 Task: Add a signature Kelvin Lee containing With heartfelt thanks and warm wishes, Kelvin Lee to email address softage.9@softage.net and add a label Chemicals
Action: Mouse moved to (1081, 260)
Screenshot: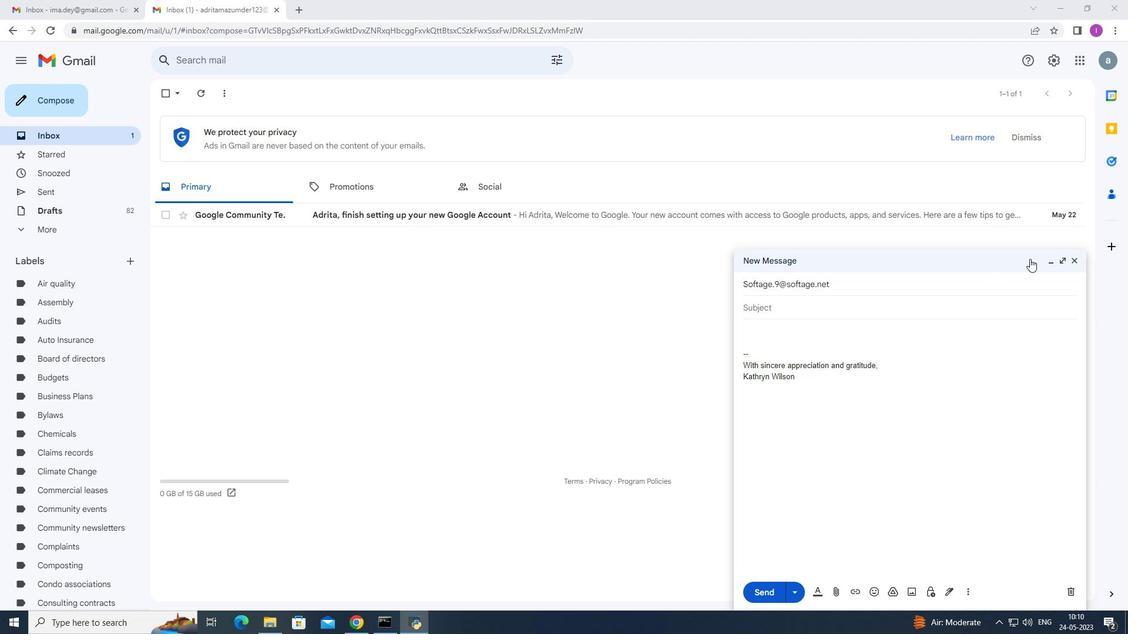 
Action: Mouse pressed left at (1081, 260)
Screenshot: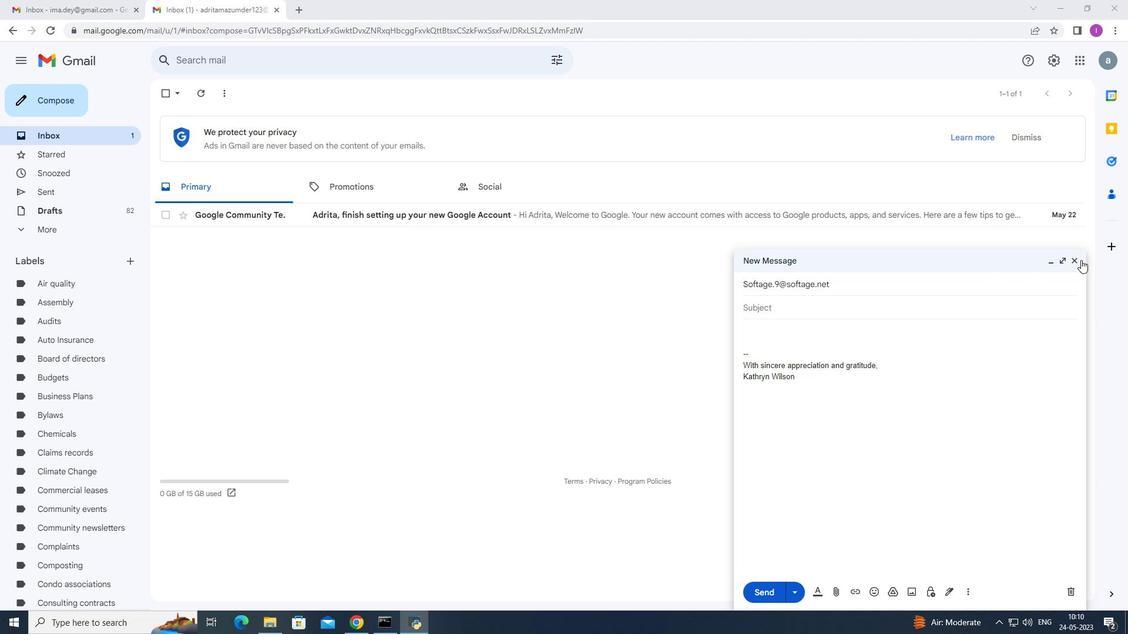 
Action: Mouse moved to (1060, 62)
Screenshot: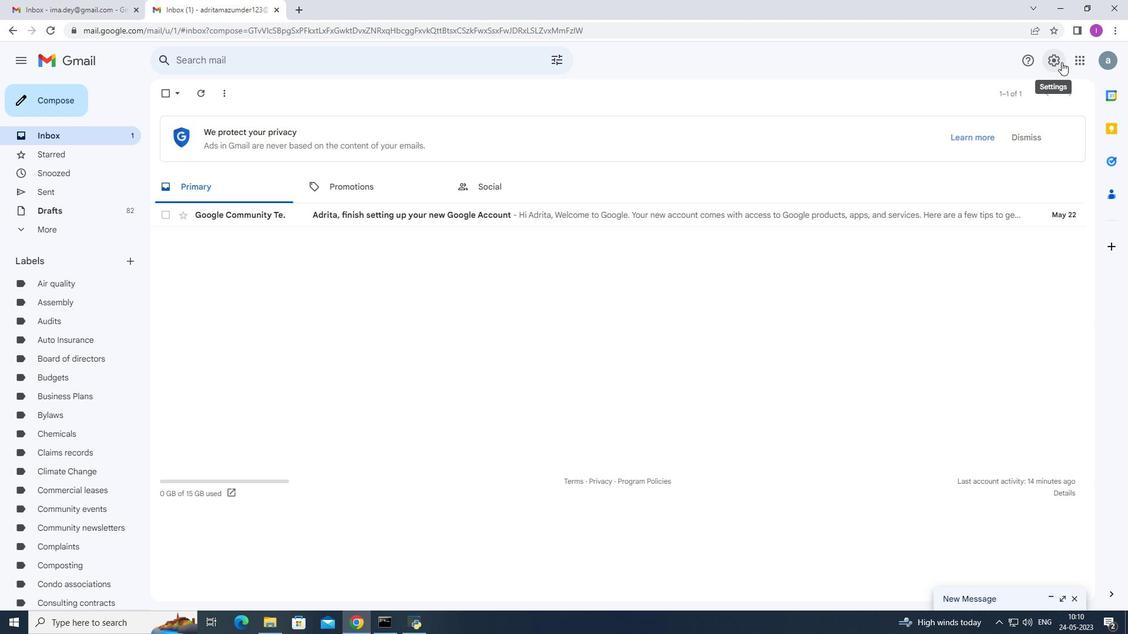 
Action: Mouse pressed left at (1060, 62)
Screenshot: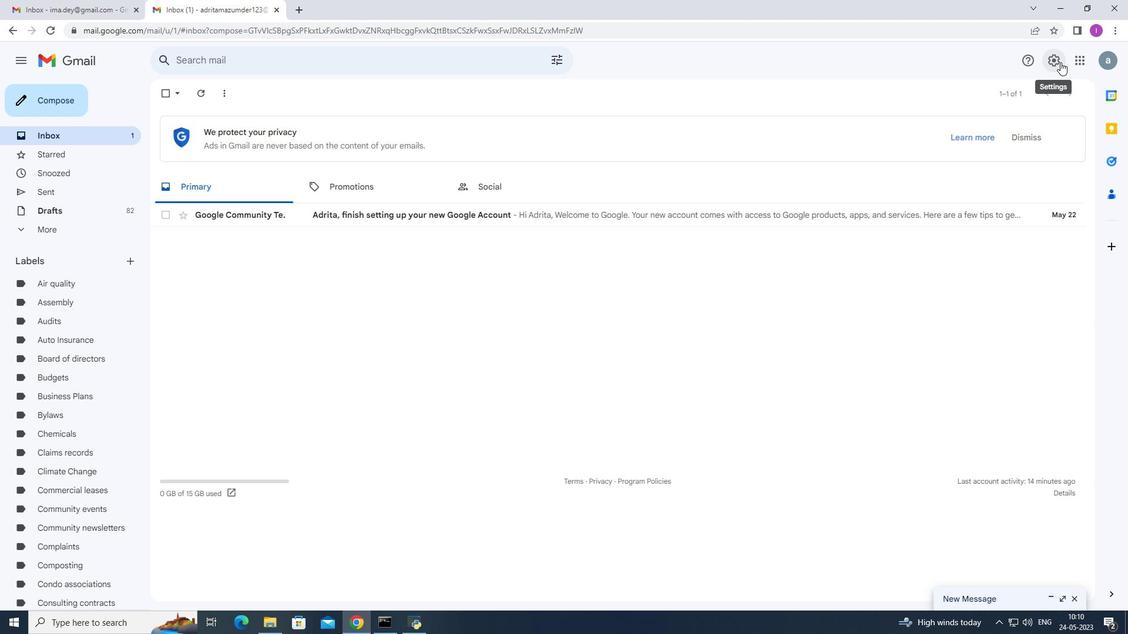 
Action: Mouse moved to (979, 122)
Screenshot: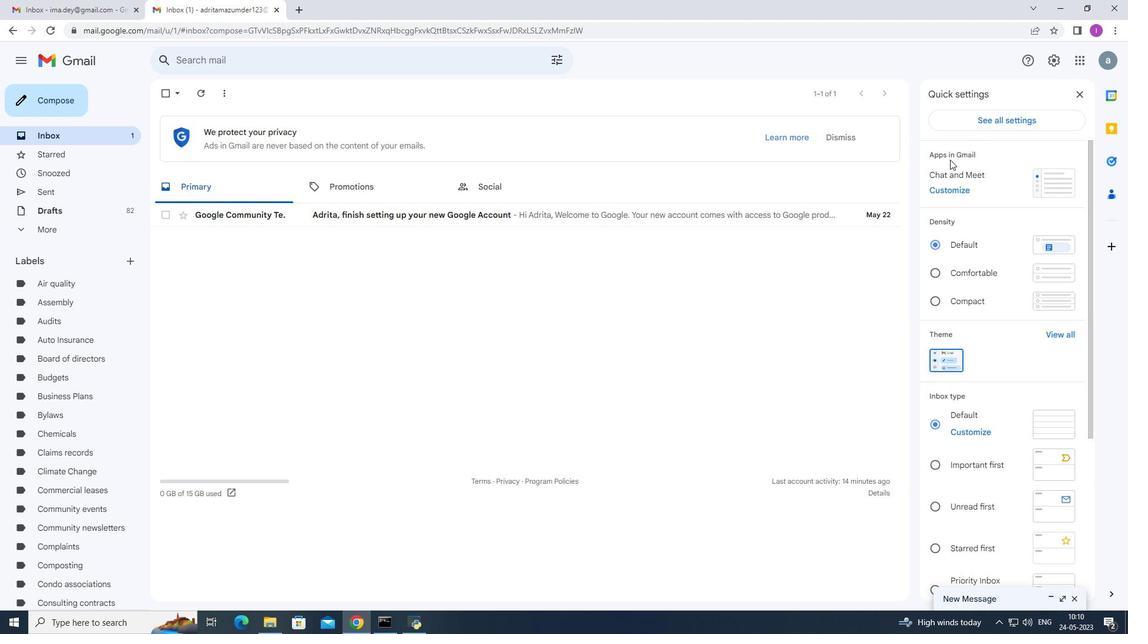
Action: Mouse pressed left at (979, 122)
Screenshot: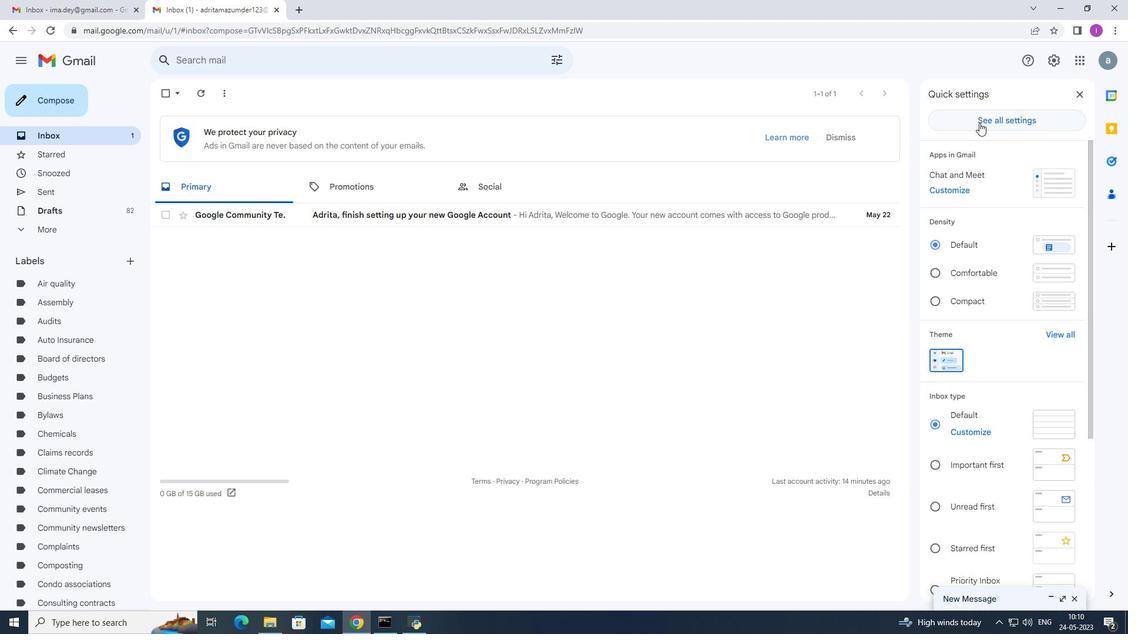 
Action: Mouse moved to (357, 287)
Screenshot: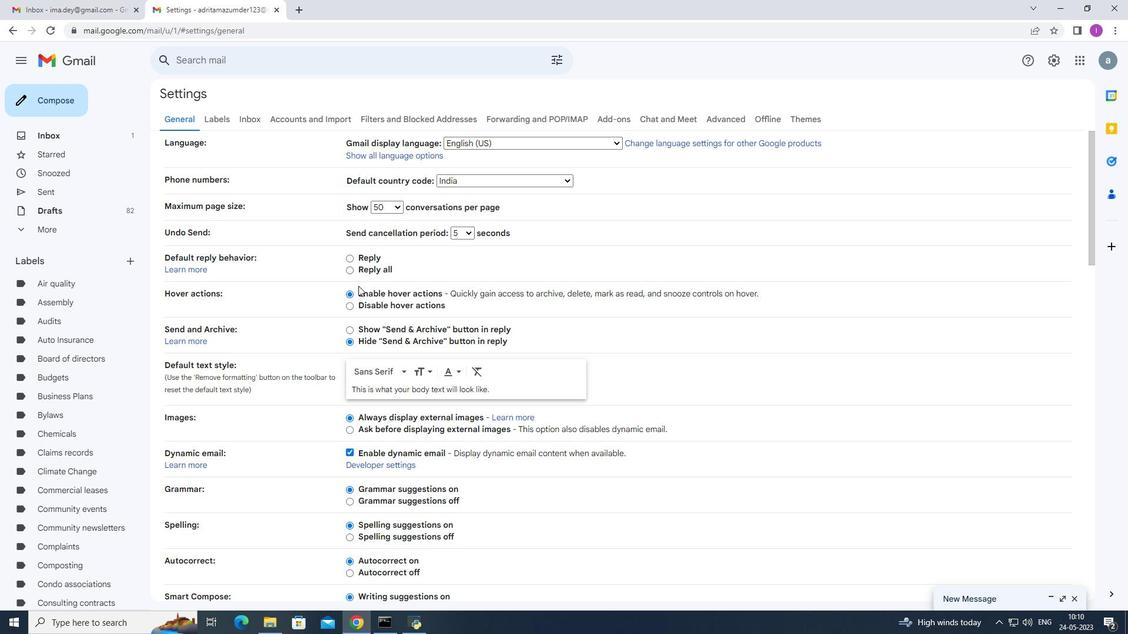 
Action: Mouse scrolled (357, 287) with delta (0, 0)
Screenshot: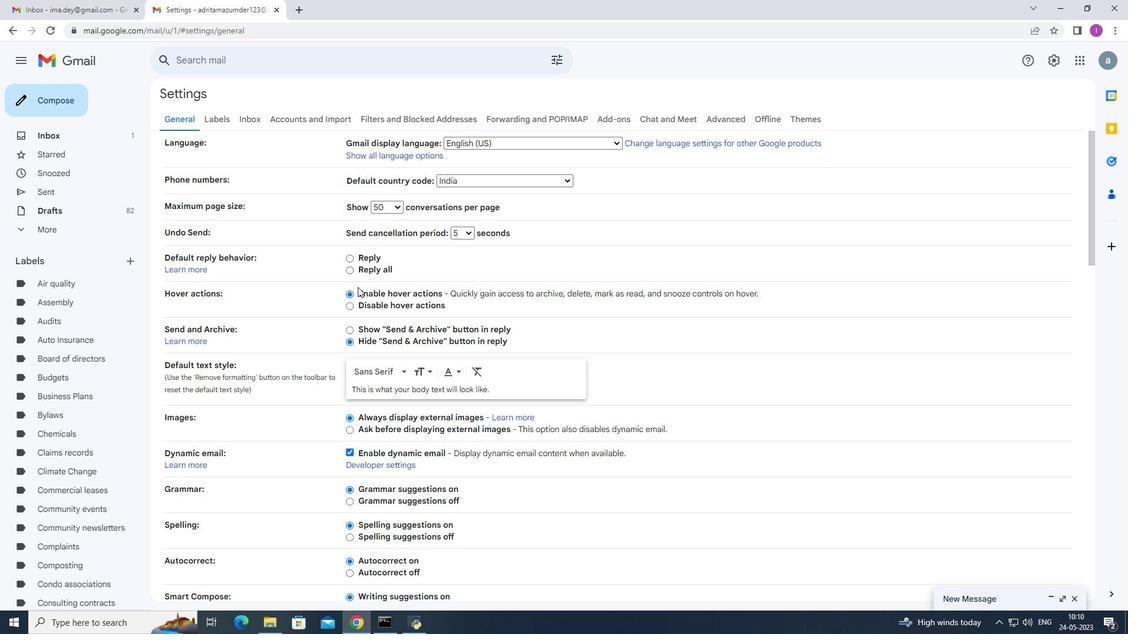 
Action: Mouse scrolled (357, 287) with delta (0, 0)
Screenshot: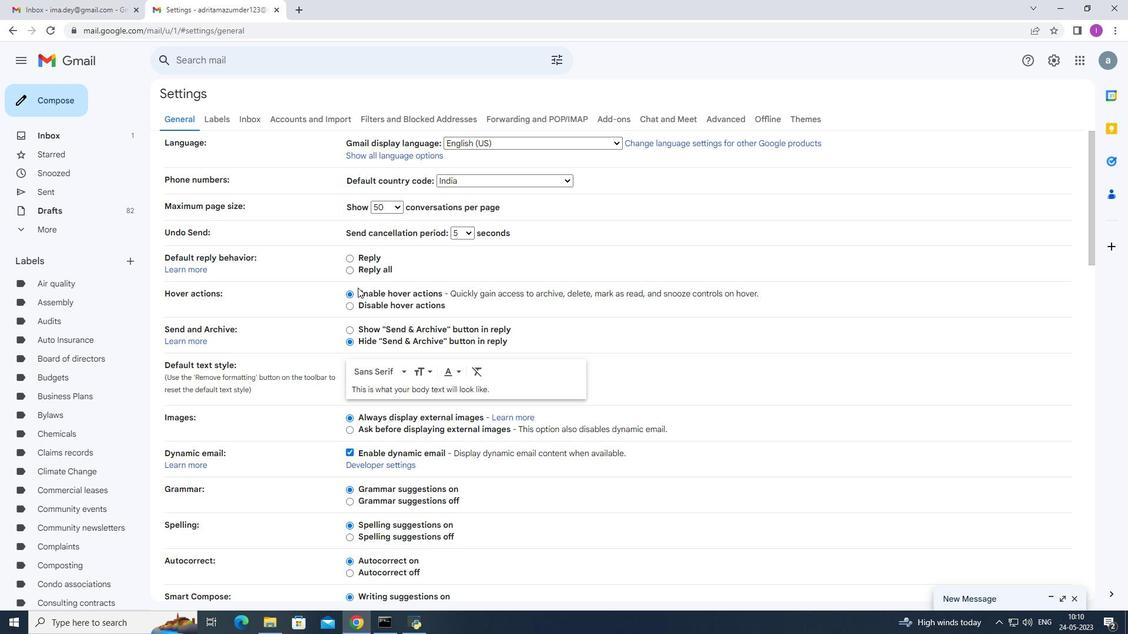 
Action: Mouse scrolled (357, 287) with delta (0, 0)
Screenshot: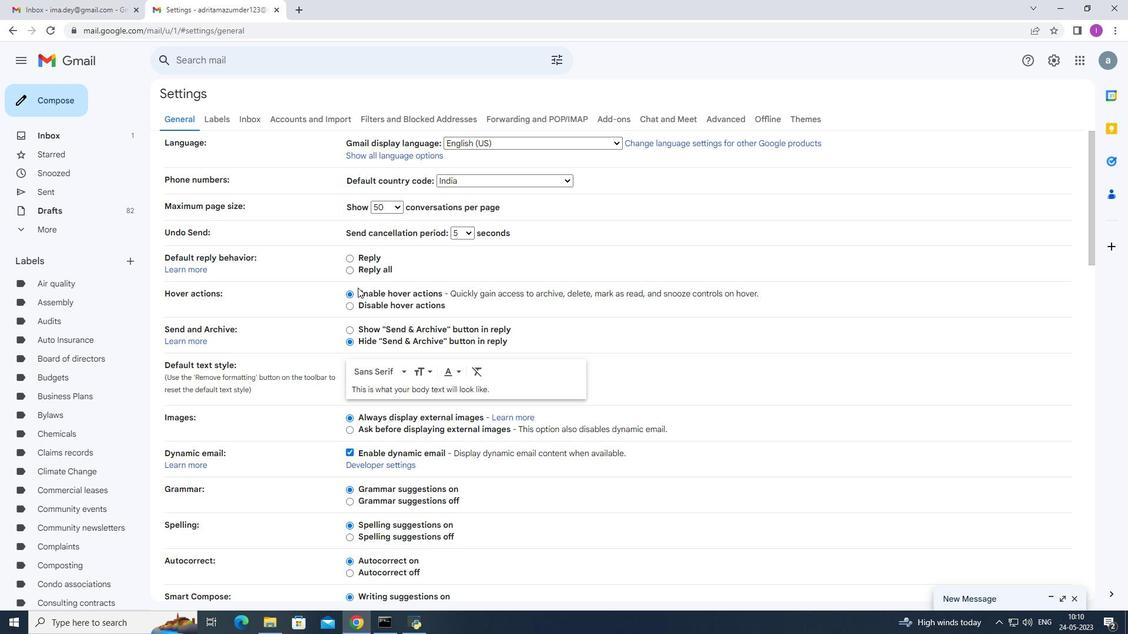 
Action: Mouse scrolled (357, 287) with delta (0, 0)
Screenshot: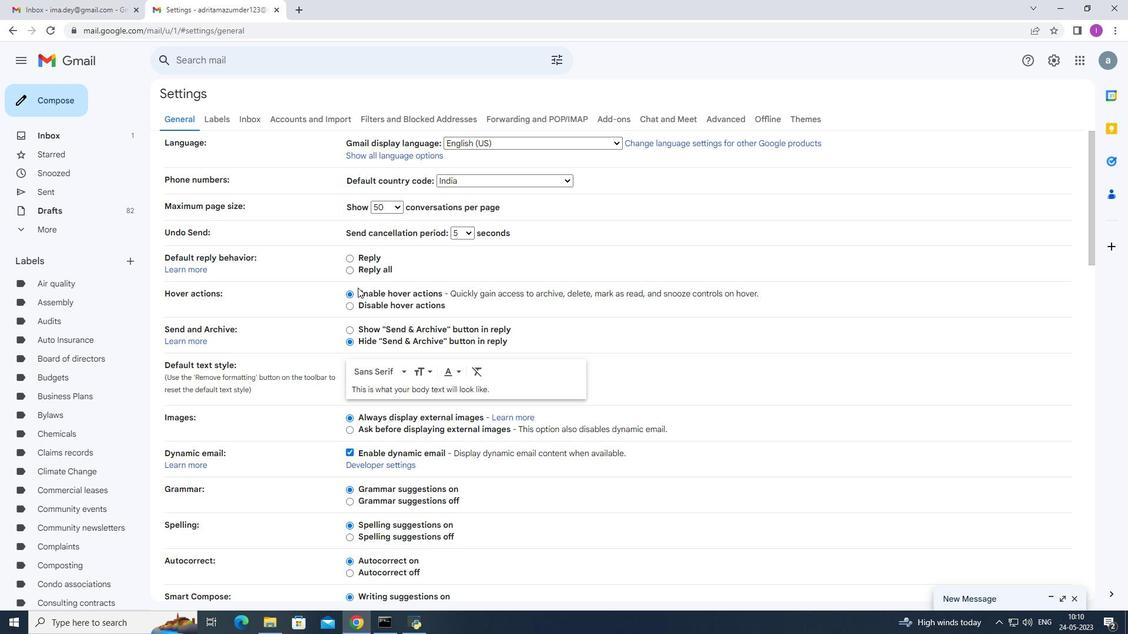 
Action: Mouse scrolled (357, 287) with delta (0, 0)
Screenshot: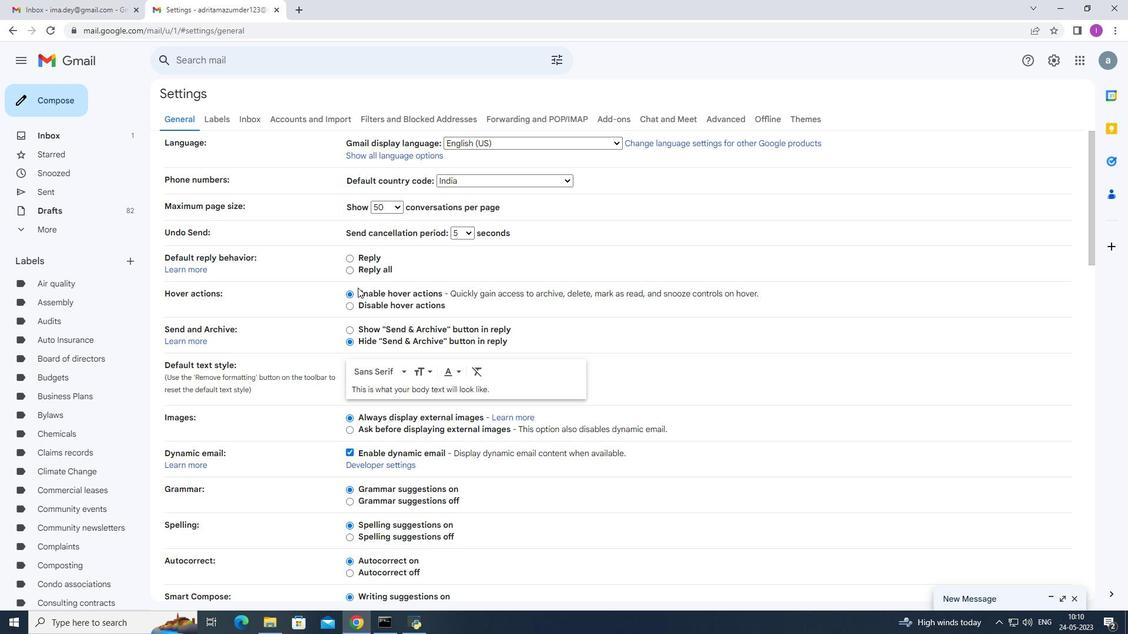
Action: Mouse scrolled (357, 287) with delta (0, 0)
Screenshot: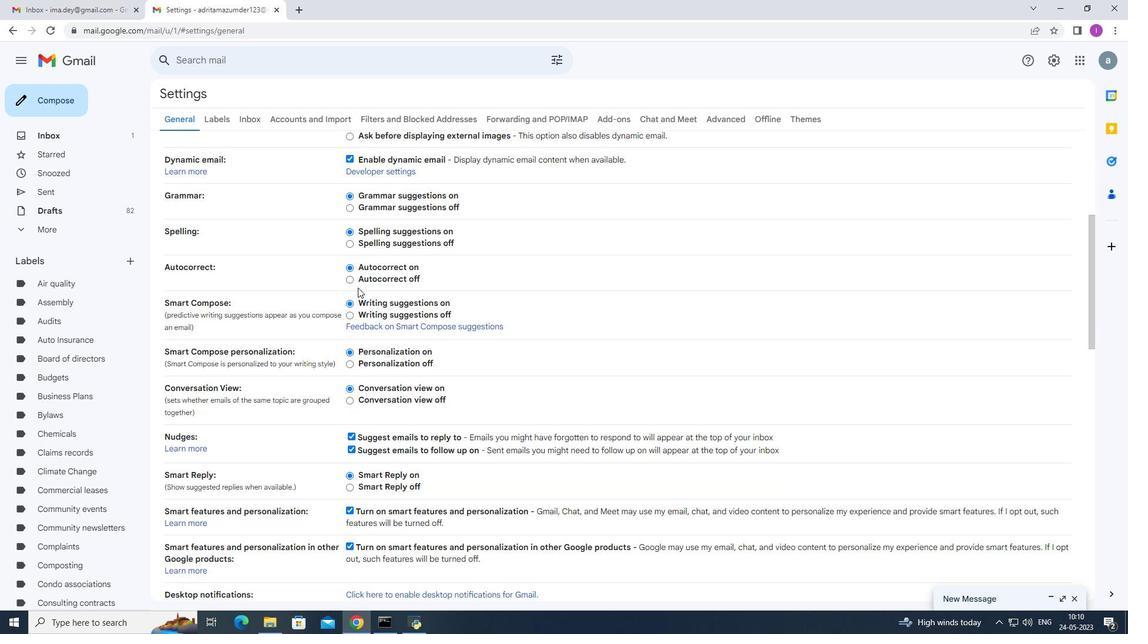 
Action: Mouse scrolled (357, 287) with delta (0, 0)
Screenshot: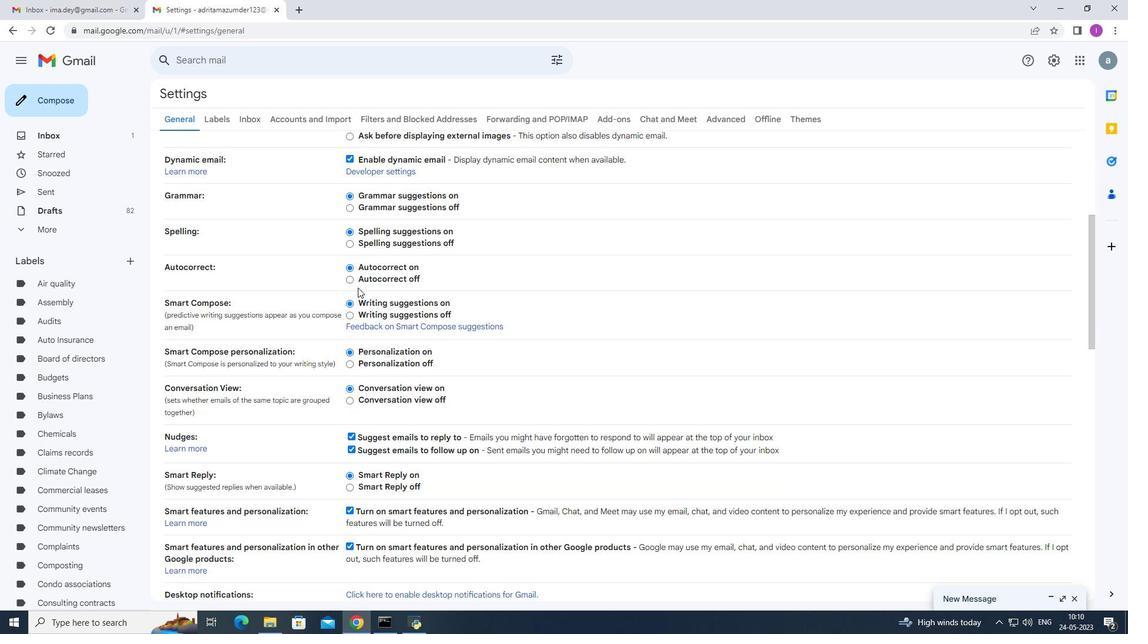 
Action: Mouse scrolled (357, 287) with delta (0, 0)
Screenshot: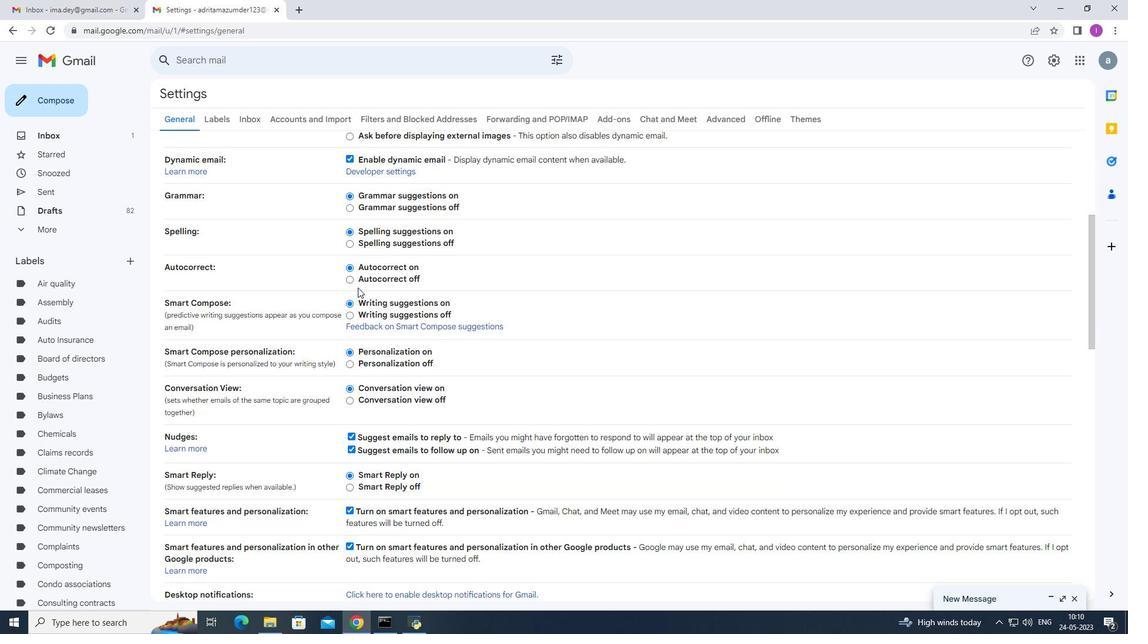 
Action: Mouse scrolled (357, 287) with delta (0, 0)
Screenshot: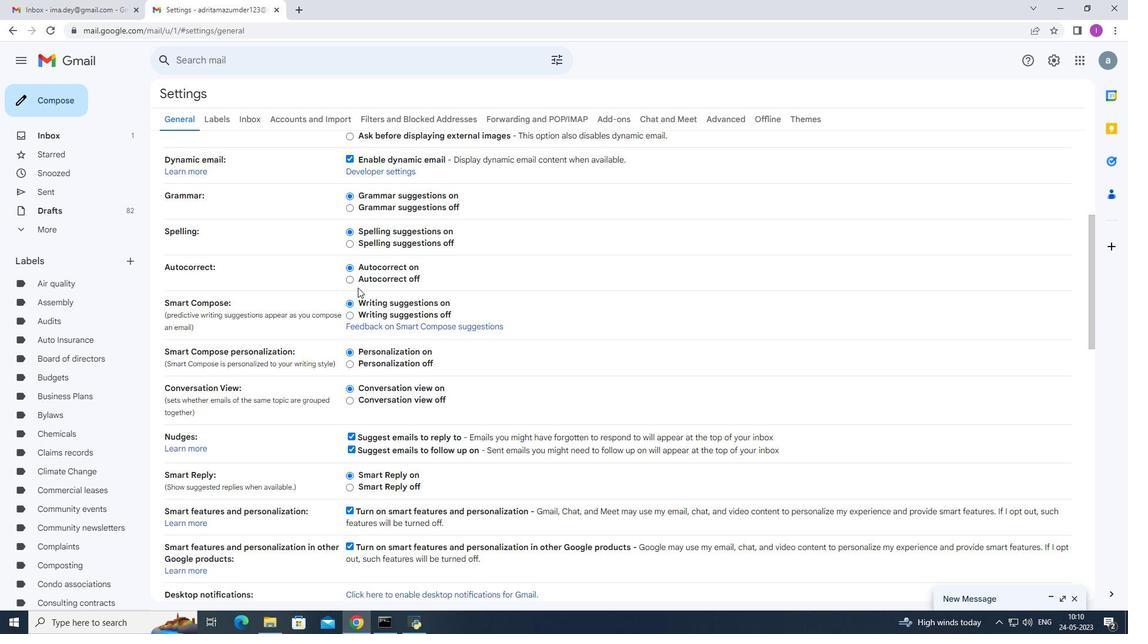 
Action: Mouse moved to (357, 287)
Screenshot: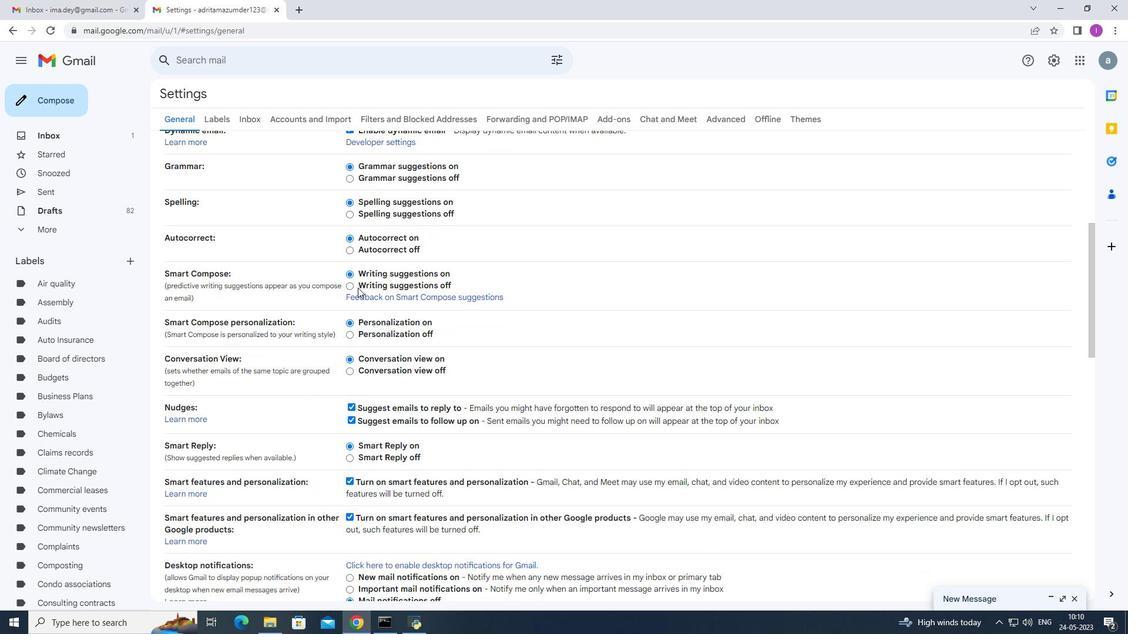 
Action: Mouse scrolled (357, 287) with delta (0, 0)
Screenshot: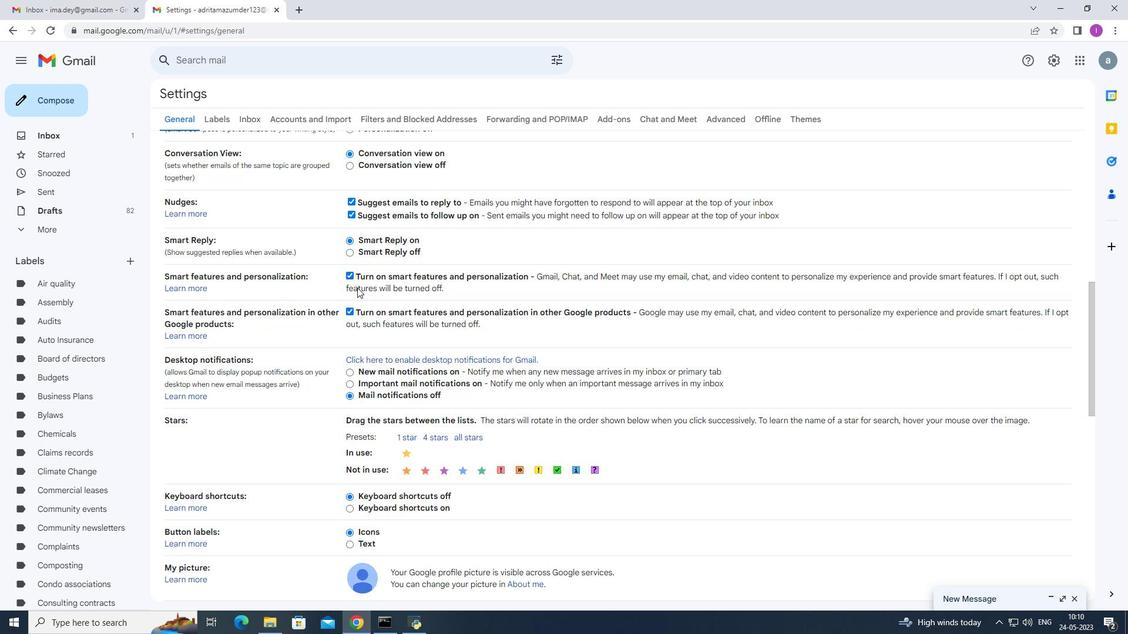 
Action: Mouse scrolled (357, 287) with delta (0, 0)
Screenshot: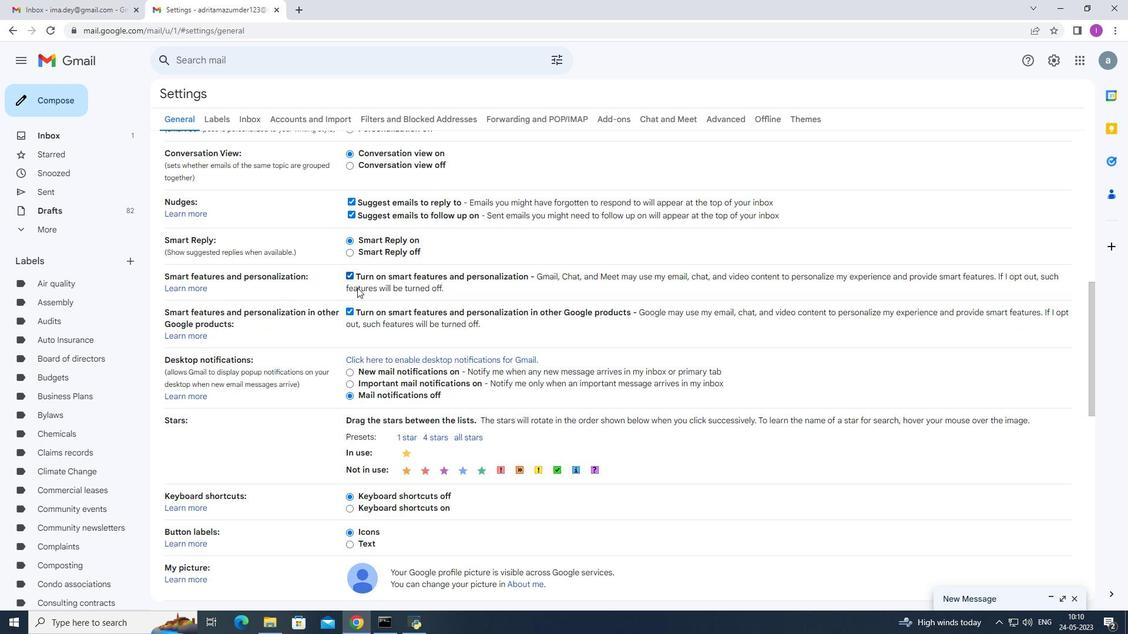 
Action: Mouse scrolled (357, 287) with delta (0, 0)
Screenshot: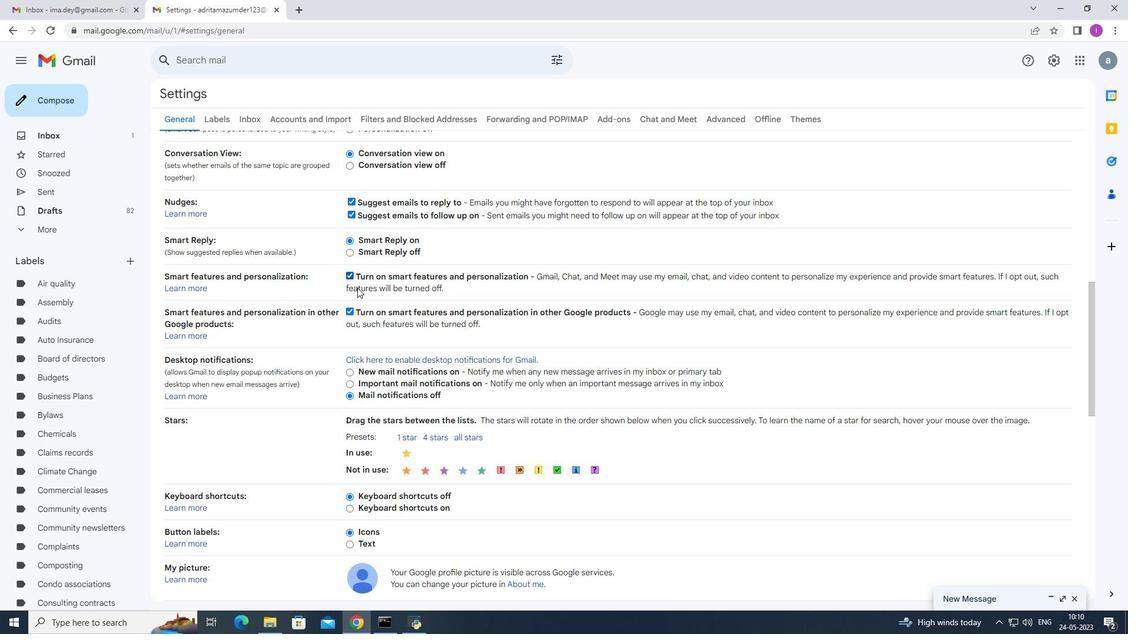 
Action: Mouse scrolled (357, 287) with delta (0, 0)
Screenshot: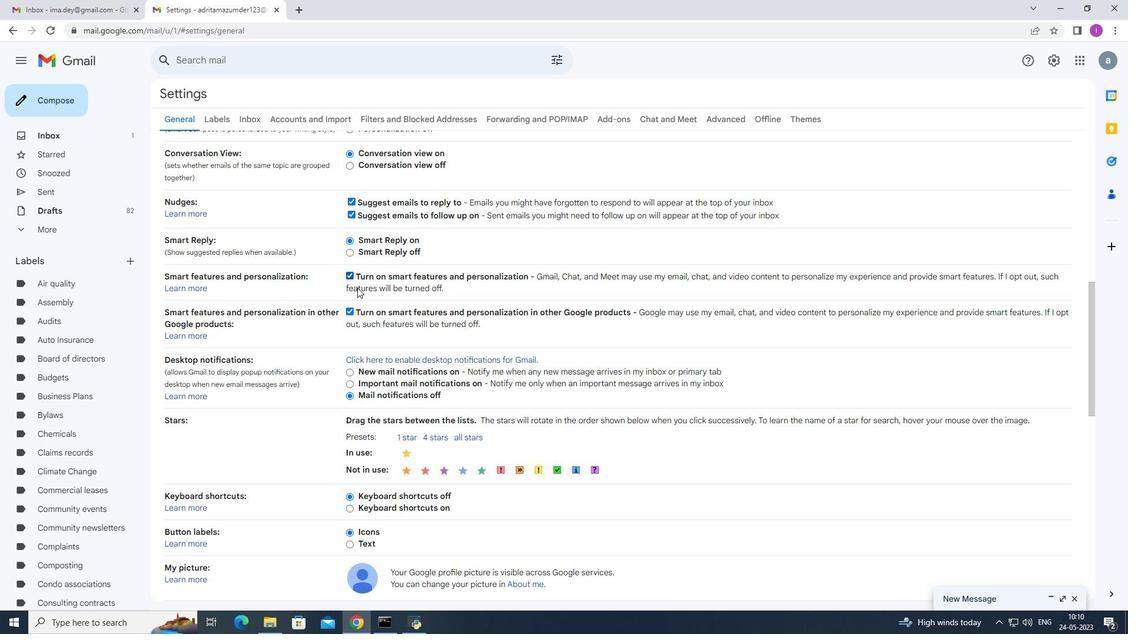 
Action: Mouse scrolled (357, 287) with delta (0, 0)
Screenshot: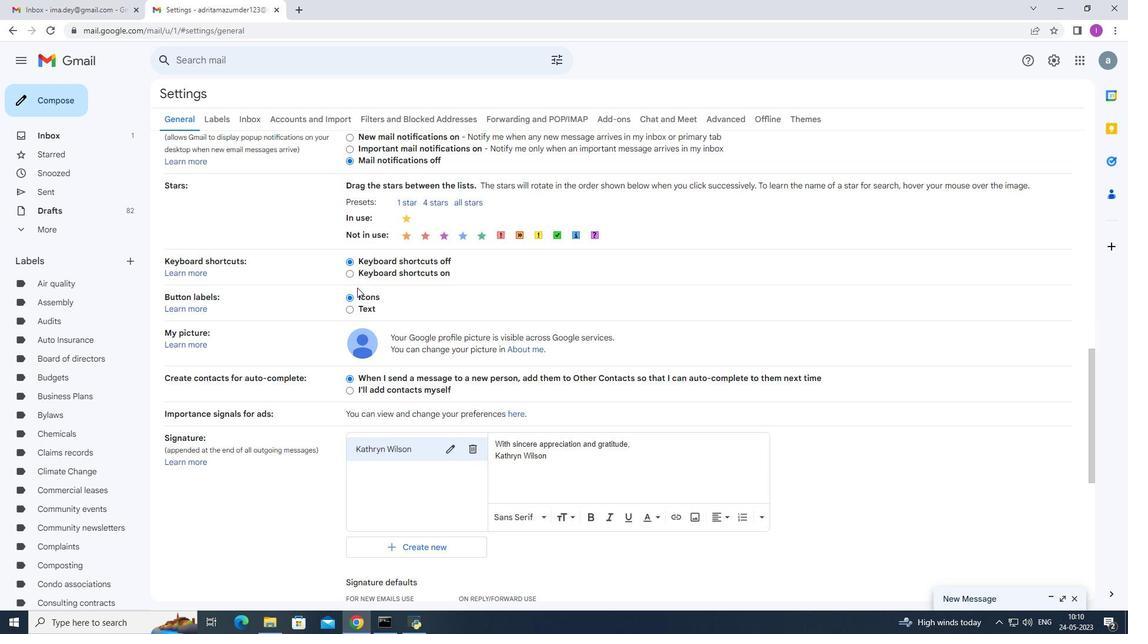 
Action: Mouse scrolled (357, 287) with delta (0, 0)
Screenshot: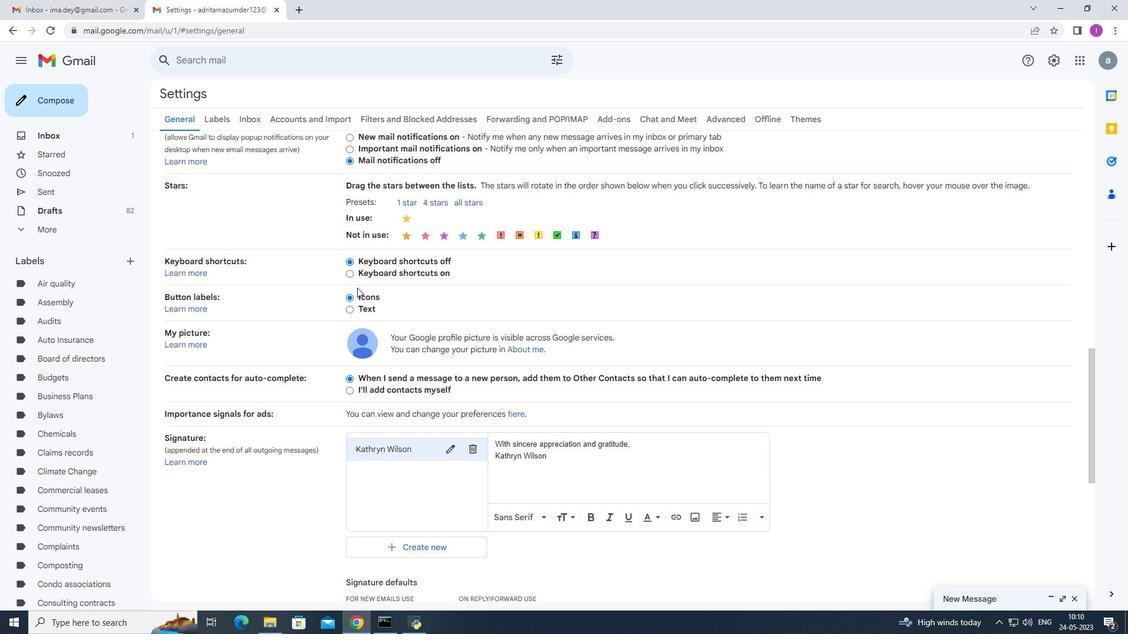 
Action: Mouse scrolled (357, 287) with delta (0, 0)
Screenshot: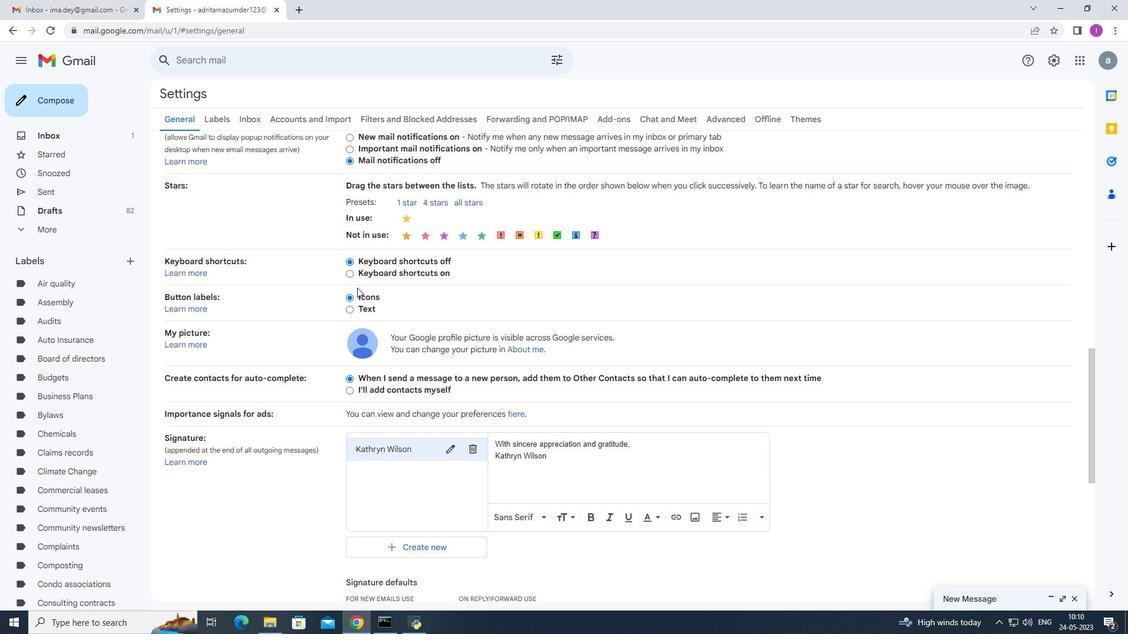 
Action: Mouse scrolled (357, 287) with delta (0, 0)
Screenshot: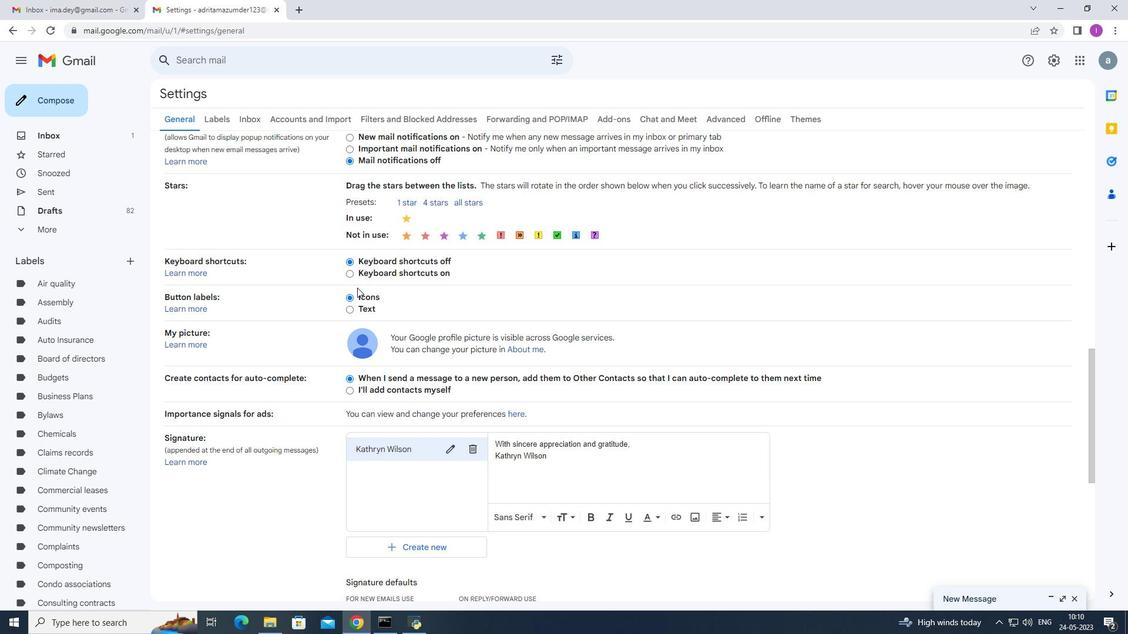 
Action: Mouse scrolled (357, 287) with delta (0, 0)
Screenshot: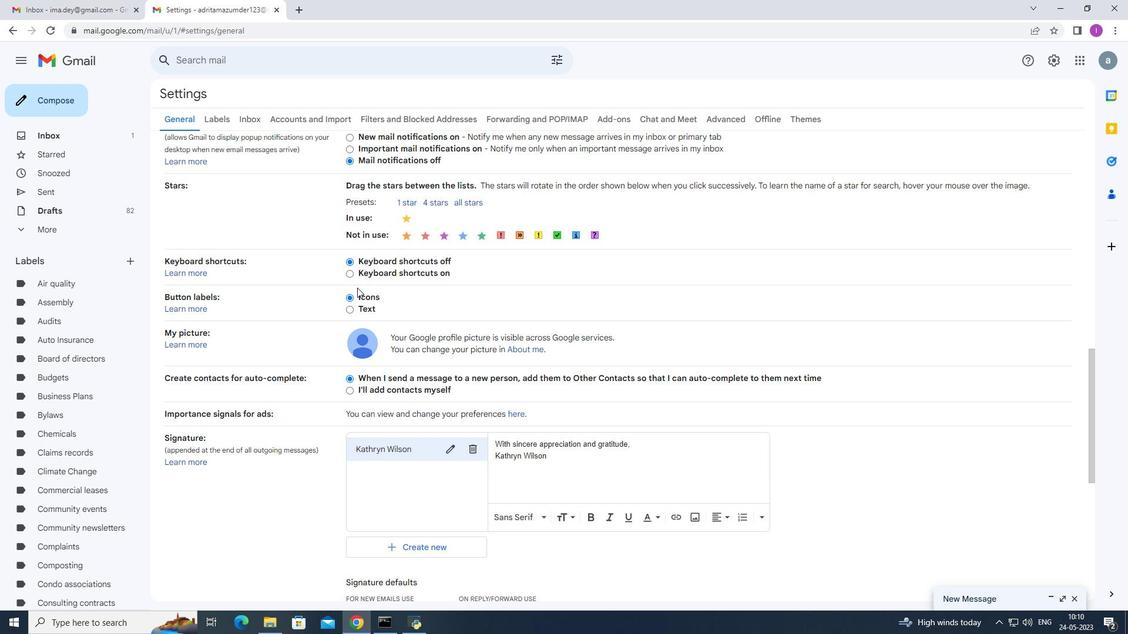 
Action: Mouse moved to (478, 154)
Screenshot: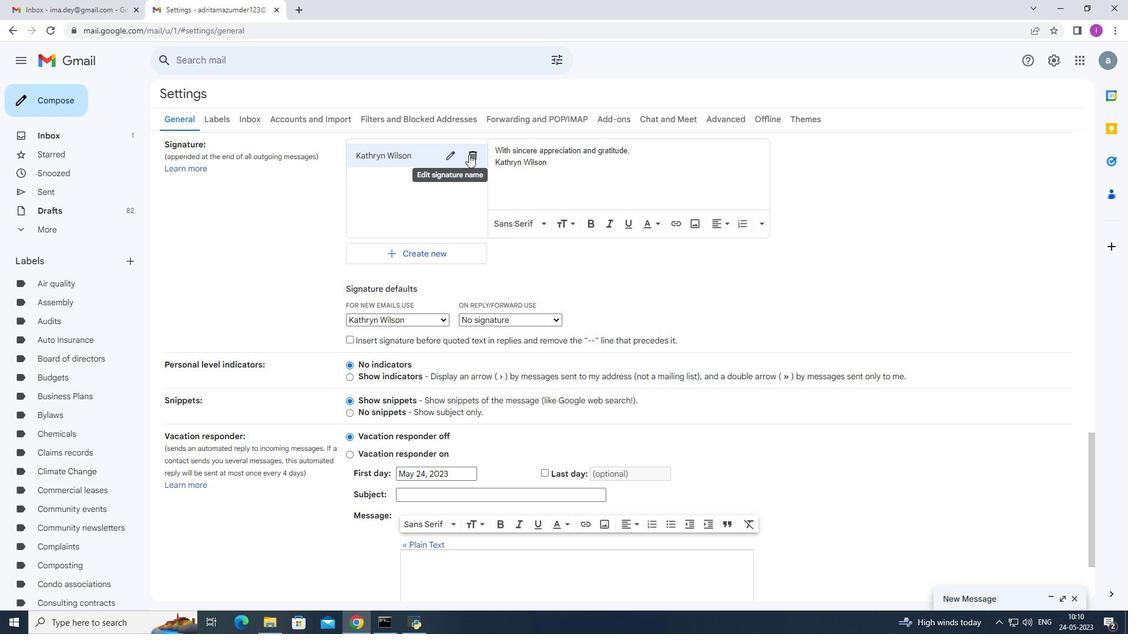 
Action: Mouse pressed left at (478, 154)
Screenshot: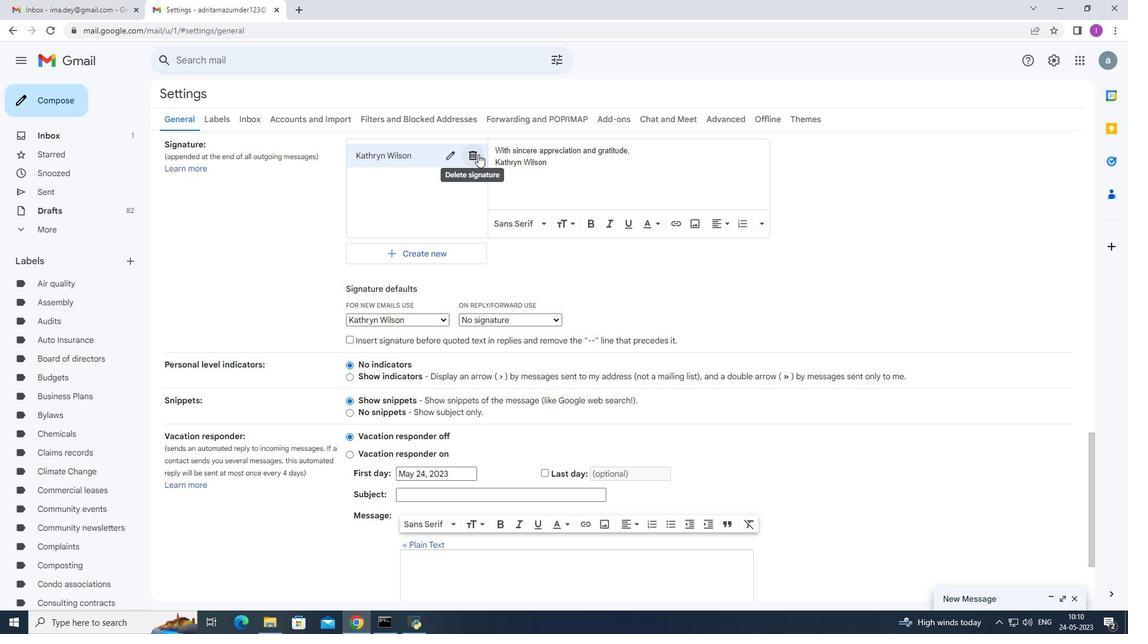 
Action: Mouse moved to (663, 350)
Screenshot: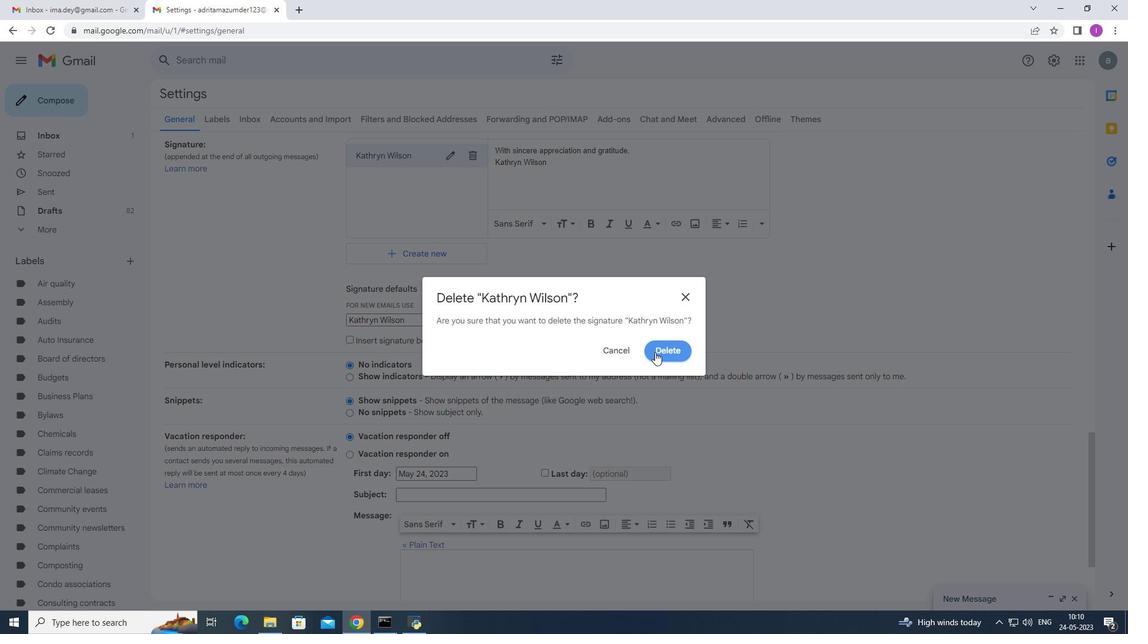 
Action: Mouse pressed left at (663, 350)
Screenshot: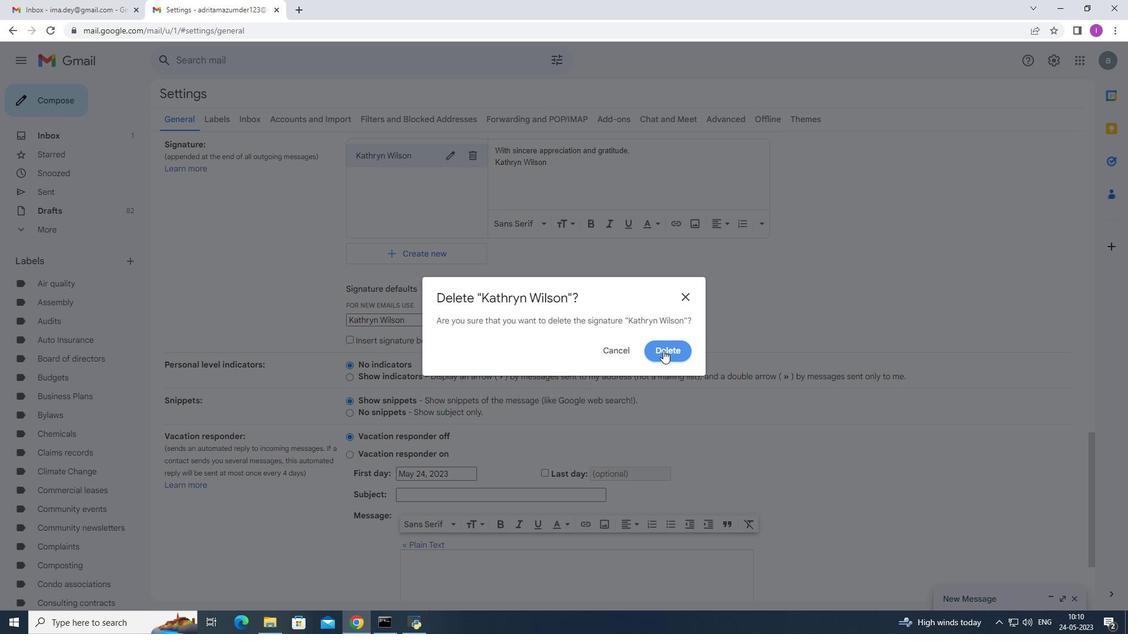 
Action: Mouse moved to (406, 213)
Screenshot: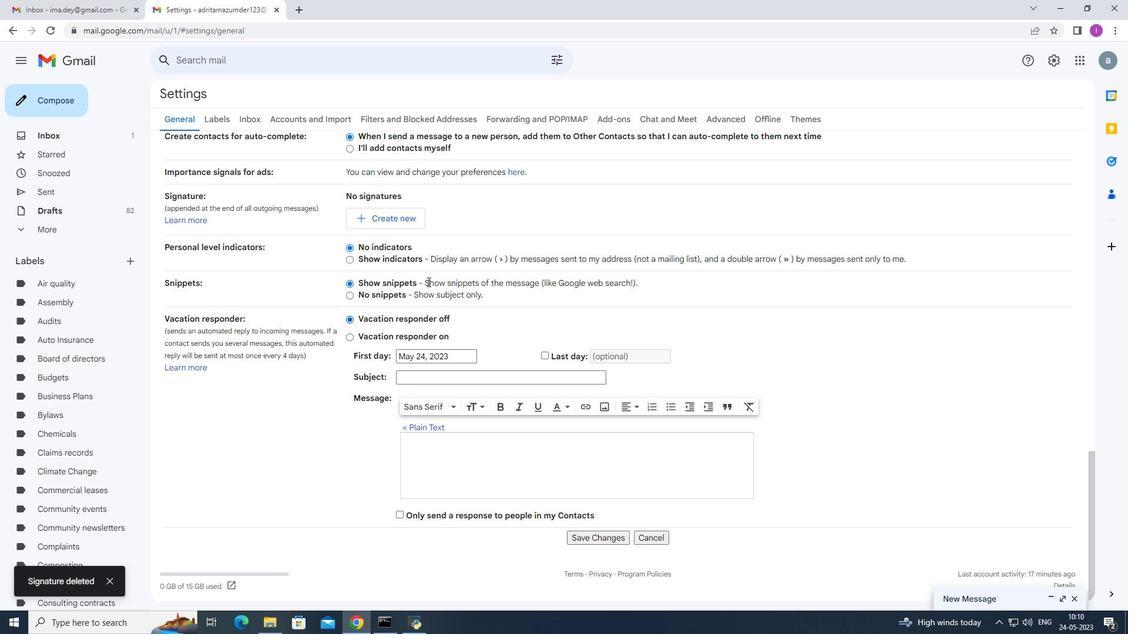
Action: Mouse pressed left at (406, 213)
Screenshot: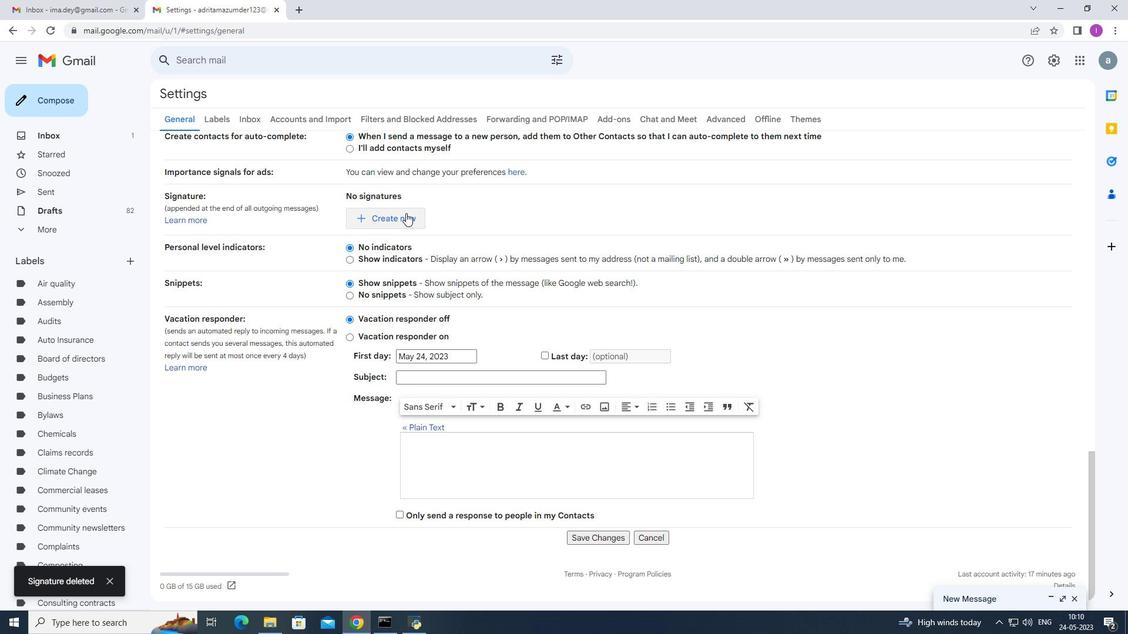 
Action: Mouse moved to (454, 320)
Screenshot: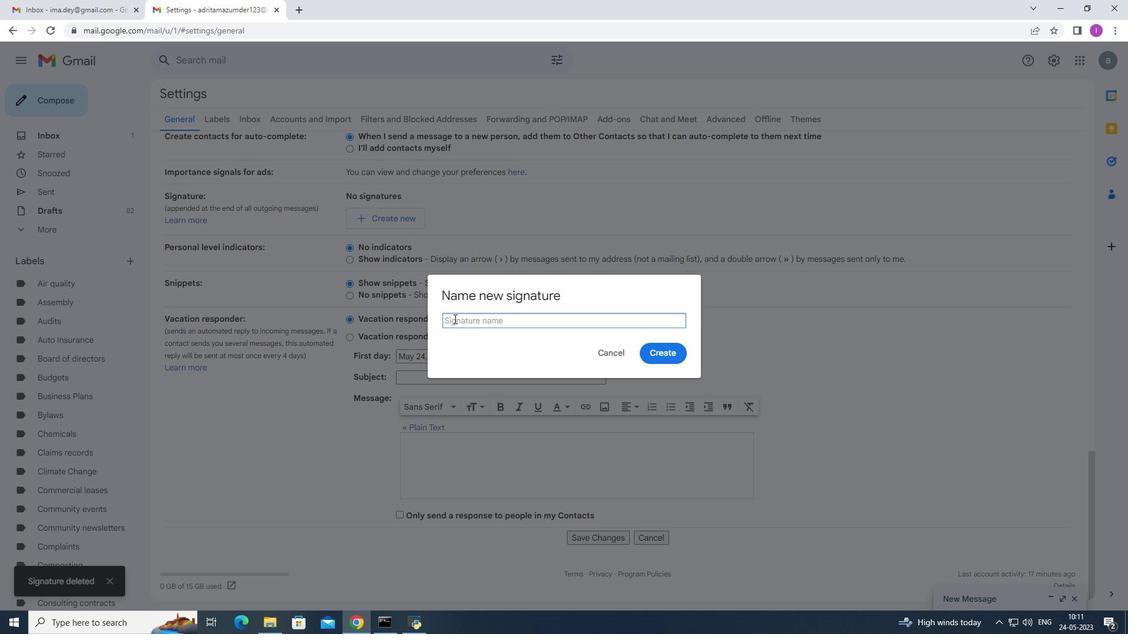 
Action: Mouse pressed left at (454, 320)
Screenshot: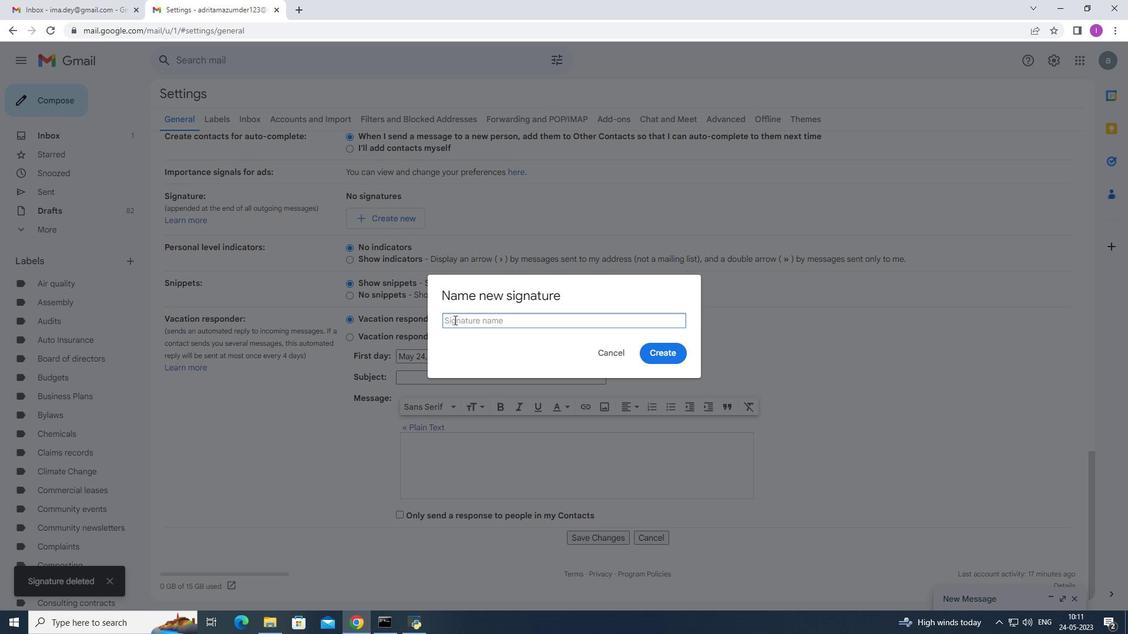
Action: Key pressed <Key.shift>Kelvin<Key.space>lee<Key.backspace><Key.backspace><Key.backspace><Key.shift>Lee
Screenshot: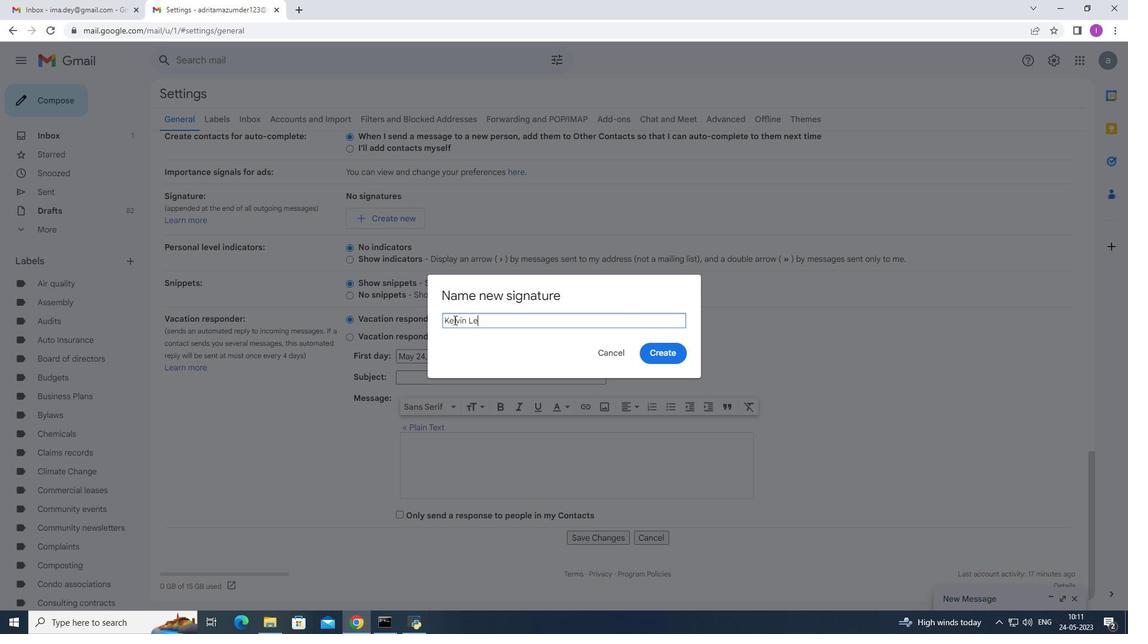 
Action: Mouse moved to (667, 360)
Screenshot: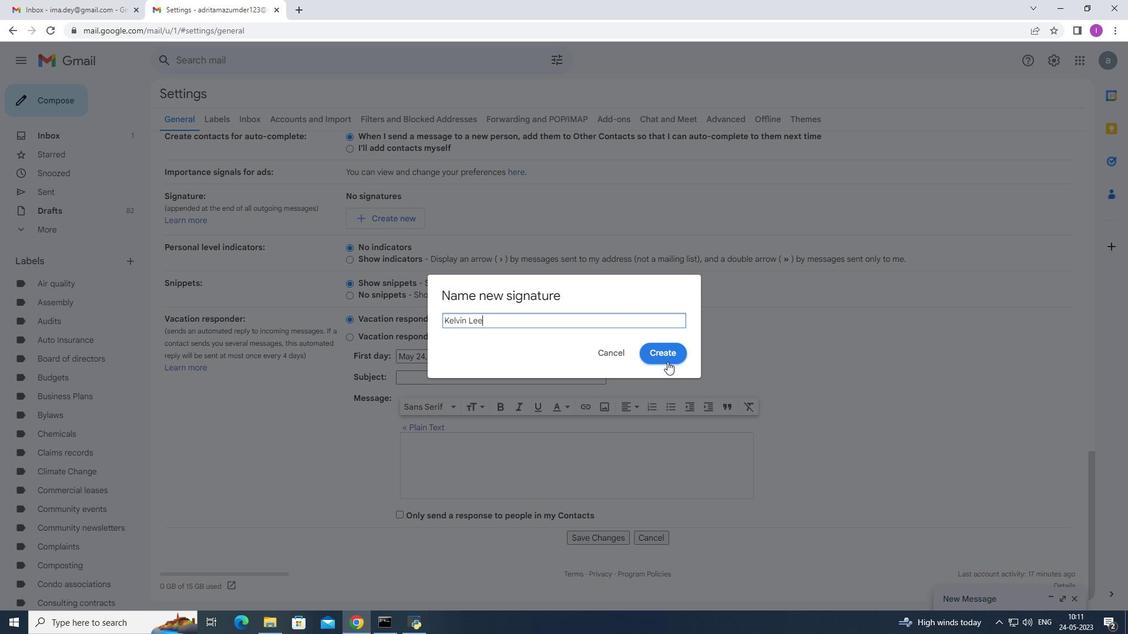 
Action: Mouse pressed left at (667, 360)
Screenshot: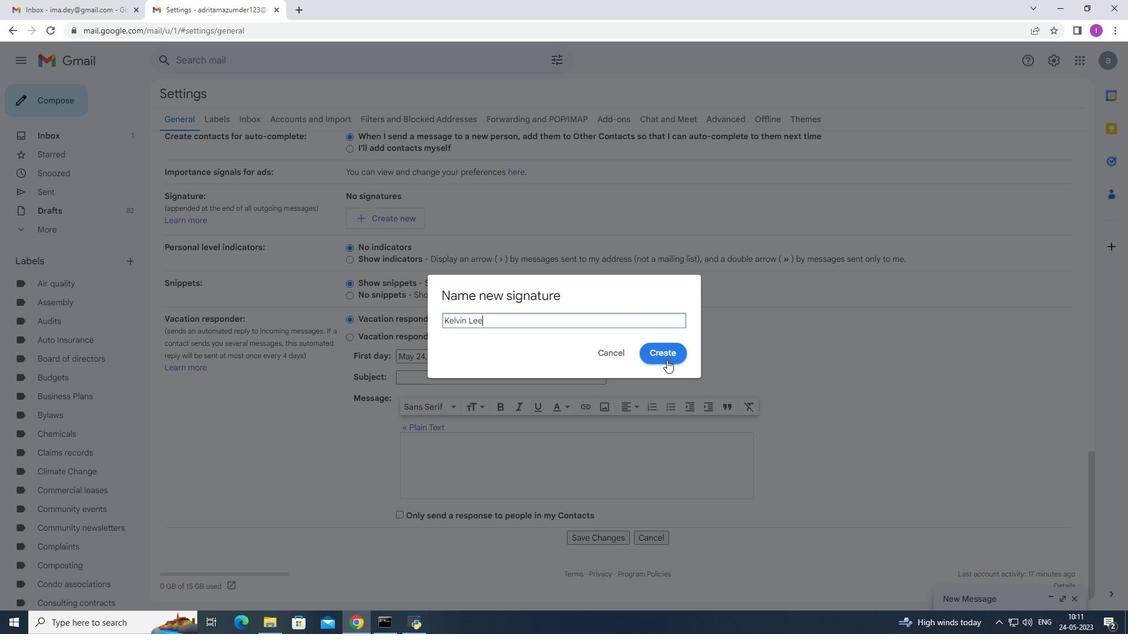
Action: Mouse moved to (441, 371)
Screenshot: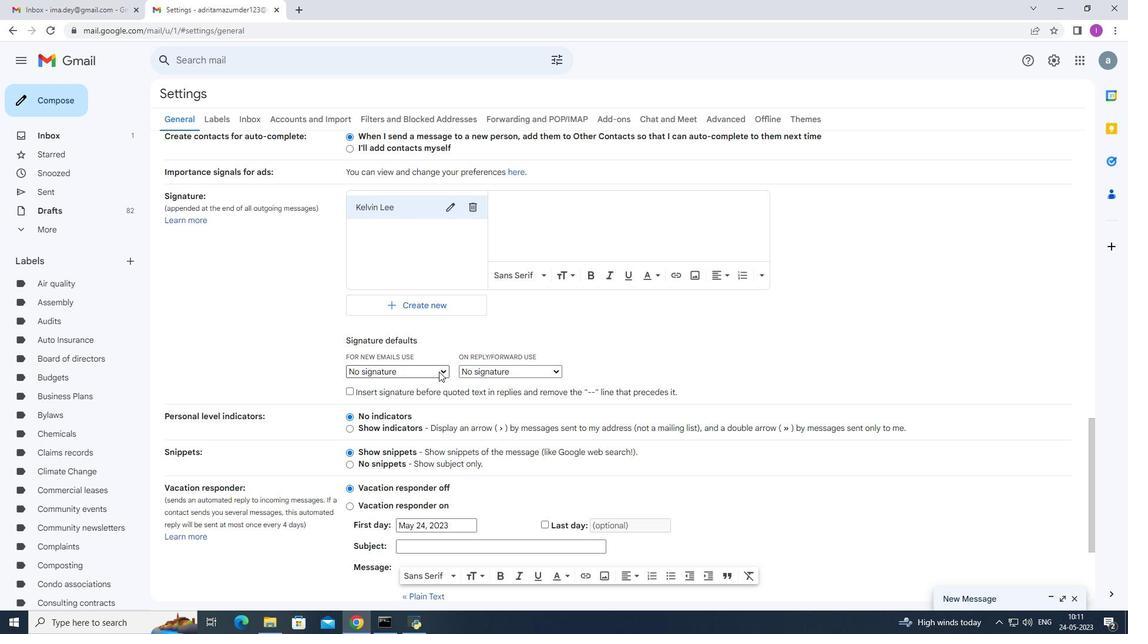
Action: Mouse pressed left at (441, 371)
Screenshot: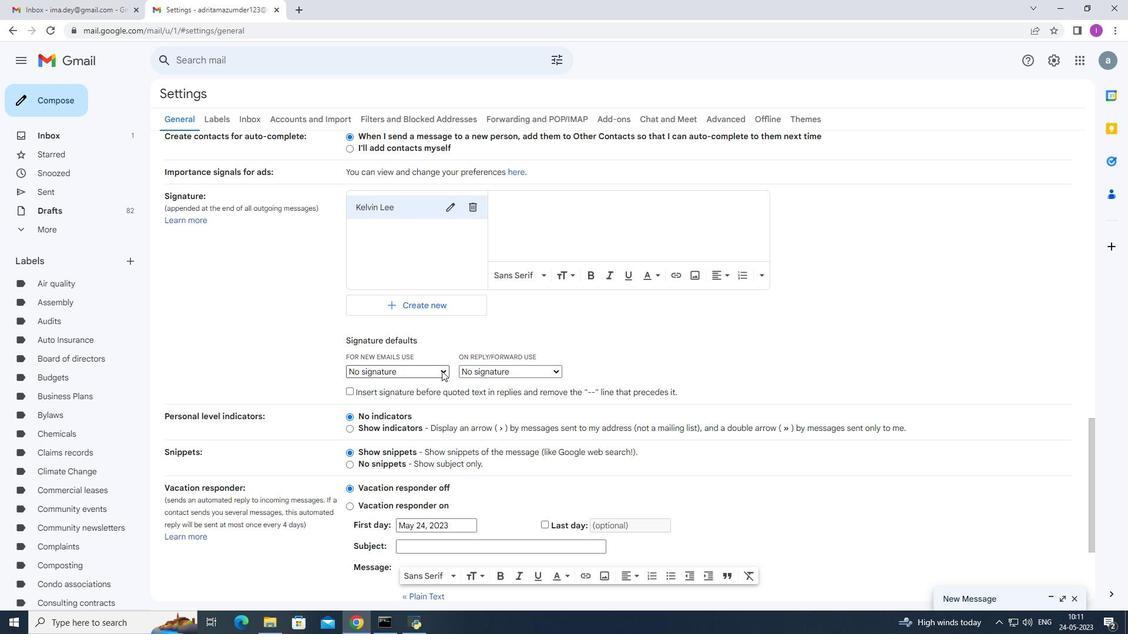 
Action: Mouse moved to (406, 394)
Screenshot: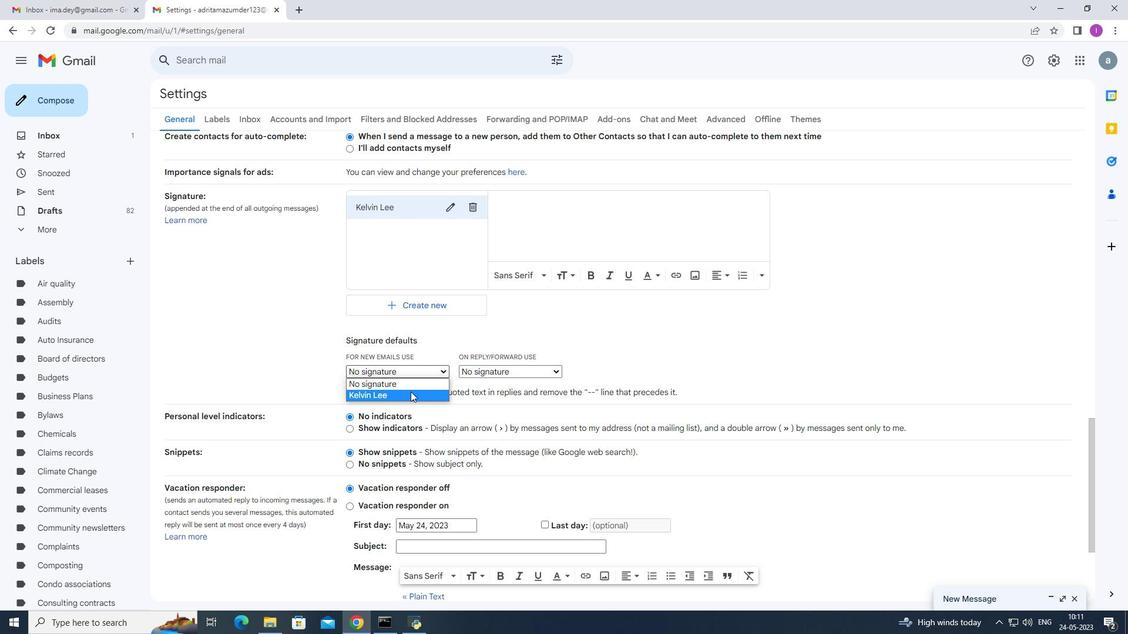 
Action: Mouse pressed left at (406, 394)
Screenshot: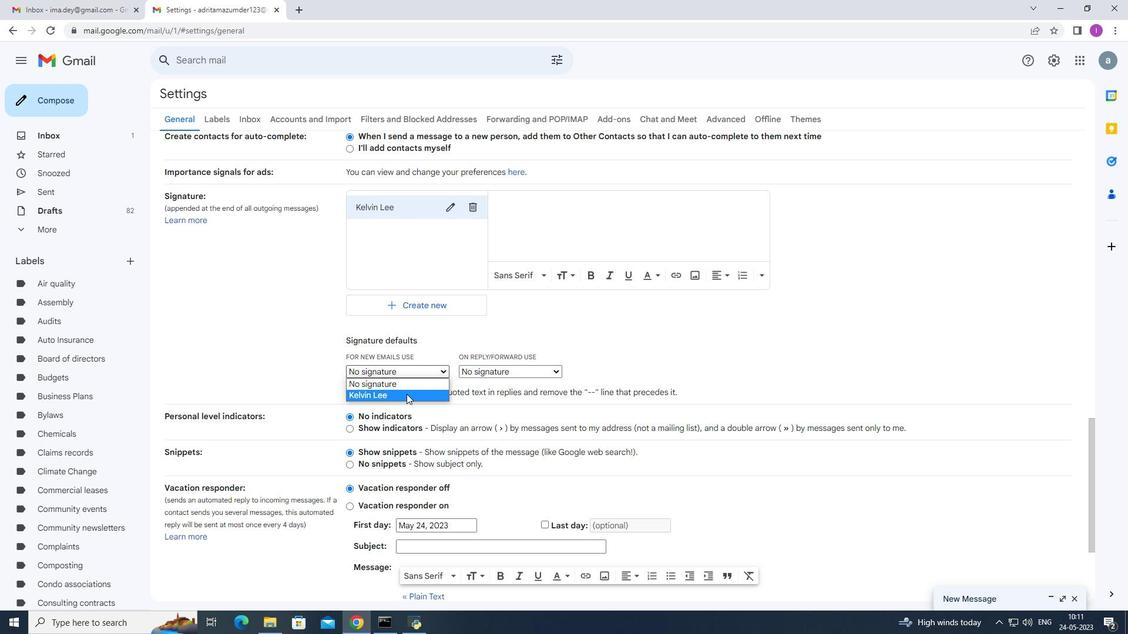 
Action: Mouse moved to (512, 206)
Screenshot: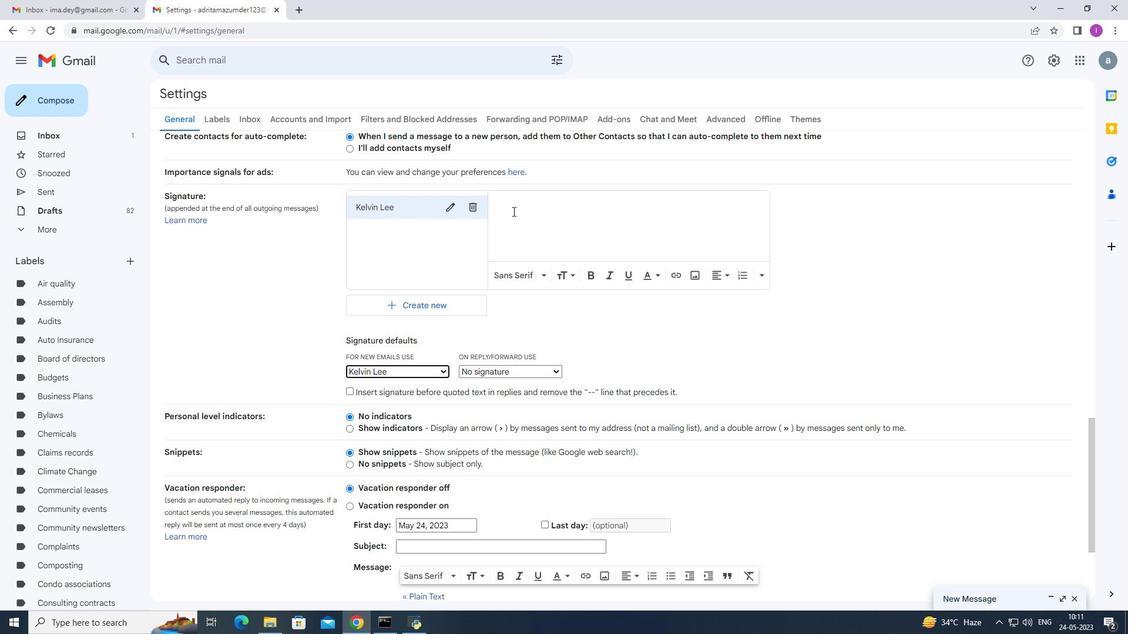 
Action: Mouse pressed left at (512, 206)
Screenshot: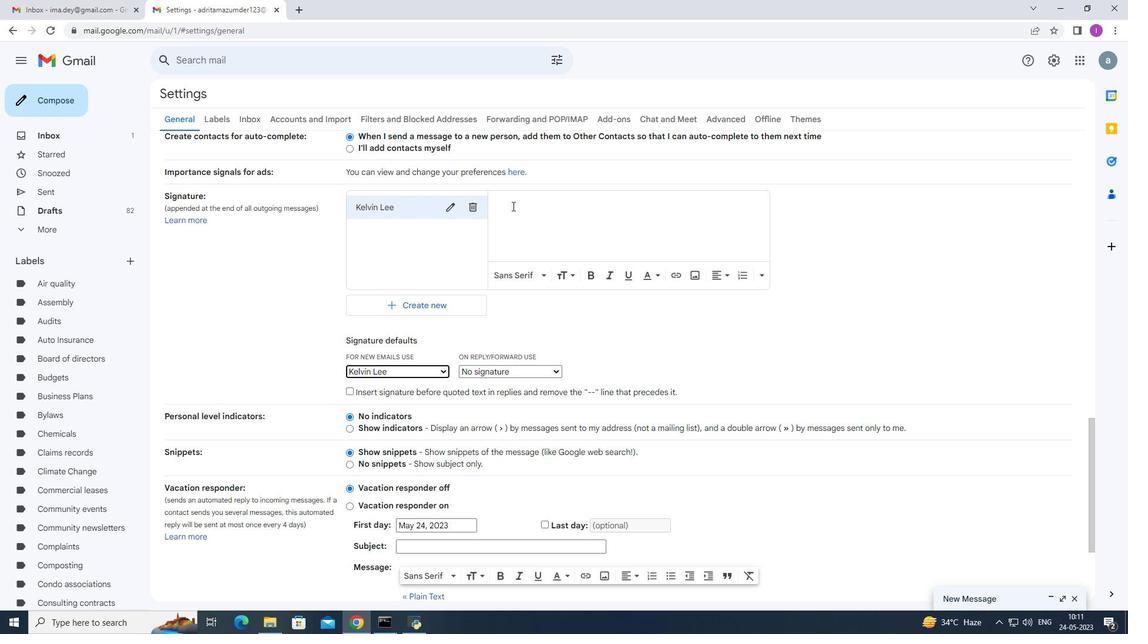 
Action: Mouse moved to (640, 184)
Screenshot: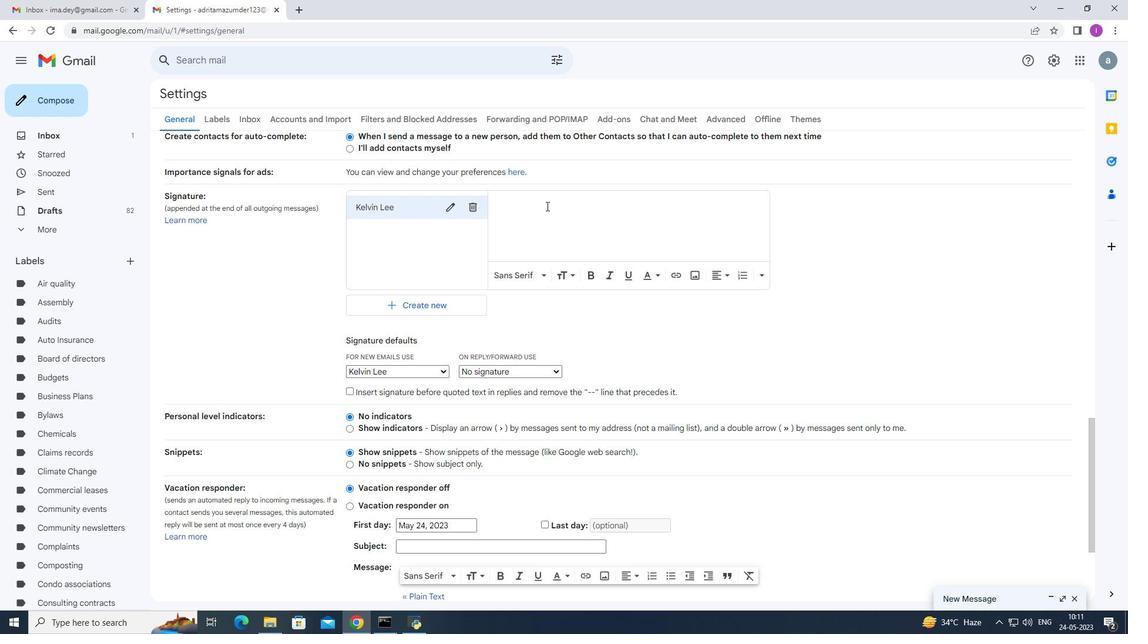 
Action: Key pressed <Key.shift>With<Key.space>heartfely<Key.backspace>t<Key.space><Key.space>thanks<Key.space>and<Key.space>warm<Key.space>wishes,<Key.enter>ka<Key.backspace>elvin<Key.space><Key.shift>Lee
Screenshot: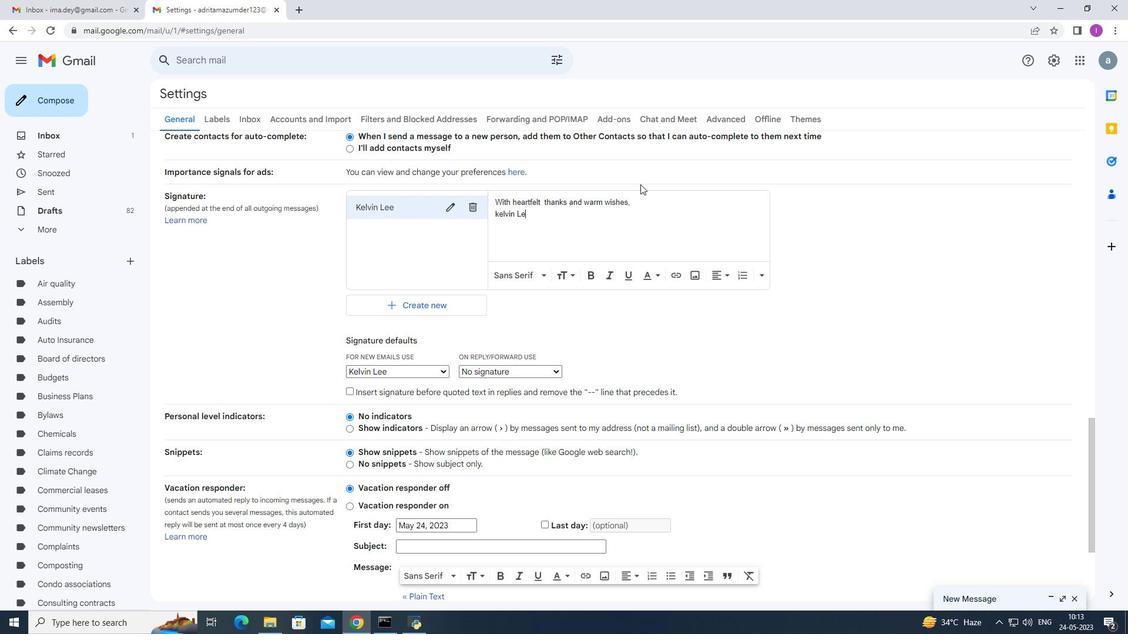 
Action: Mouse moved to (395, 474)
Screenshot: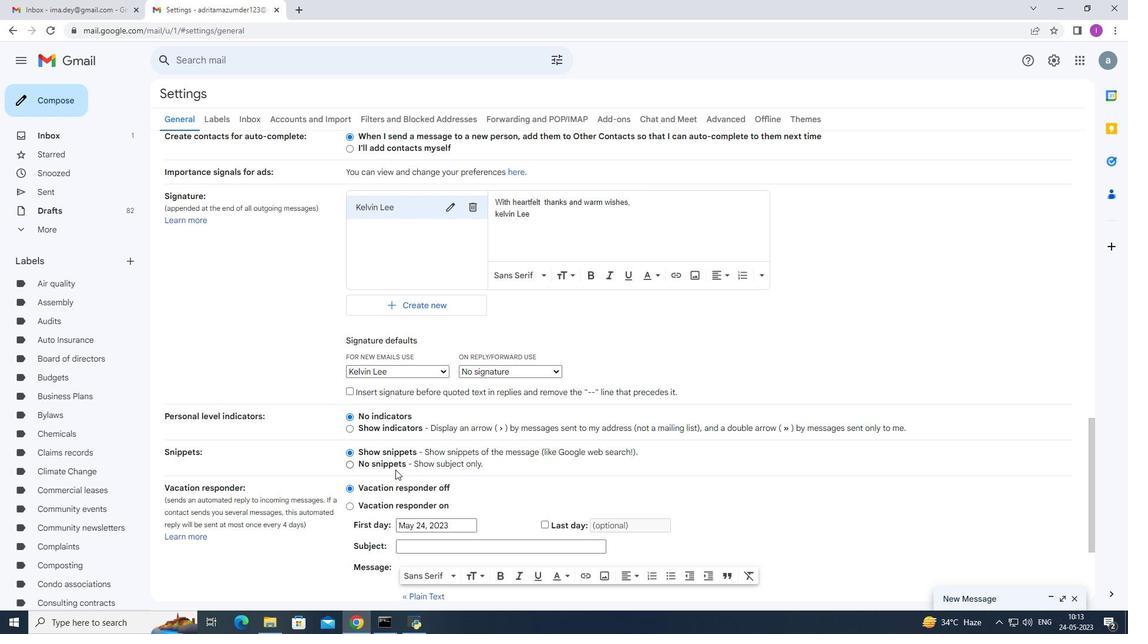 
Action: Mouse scrolled (395, 473) with delta (0, 0)
Screenshot: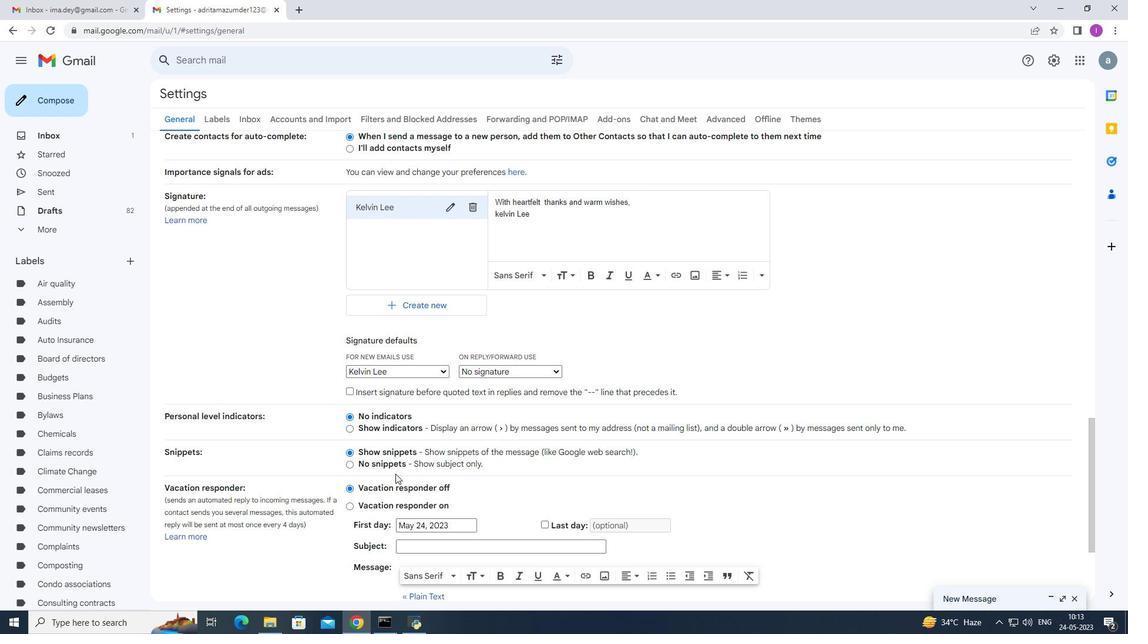 
Action: Mouse scrolled (395, 473) with delta (0, 0)
Screenshot: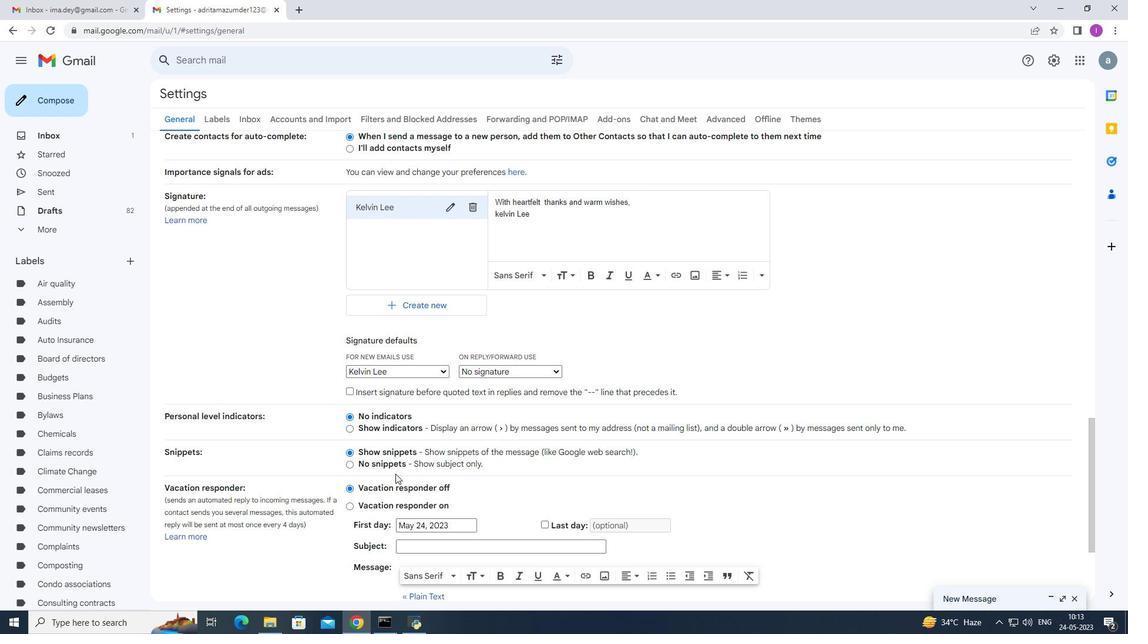 
Action: Mouse scrolled (395, 474) with delta (0, 0)
Screenshot: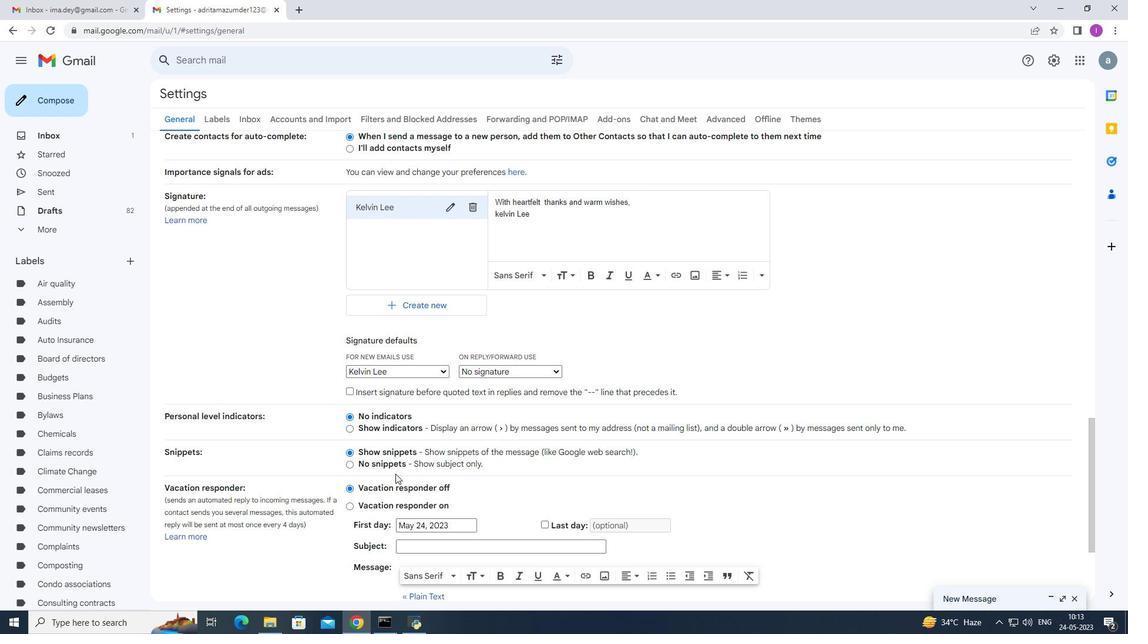 
Action: Mouse scrolled (395, 473) with delta (0, 0)
Screenshot: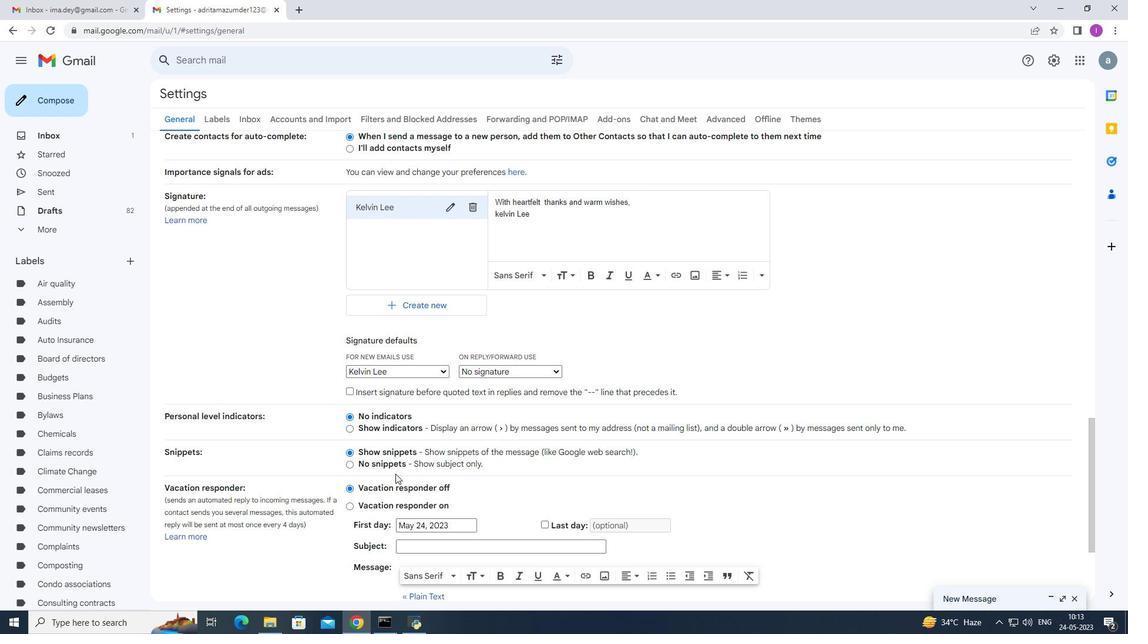 
Action: Mouse scrolled (395, 473) with delta (0, 0)
Screenshot: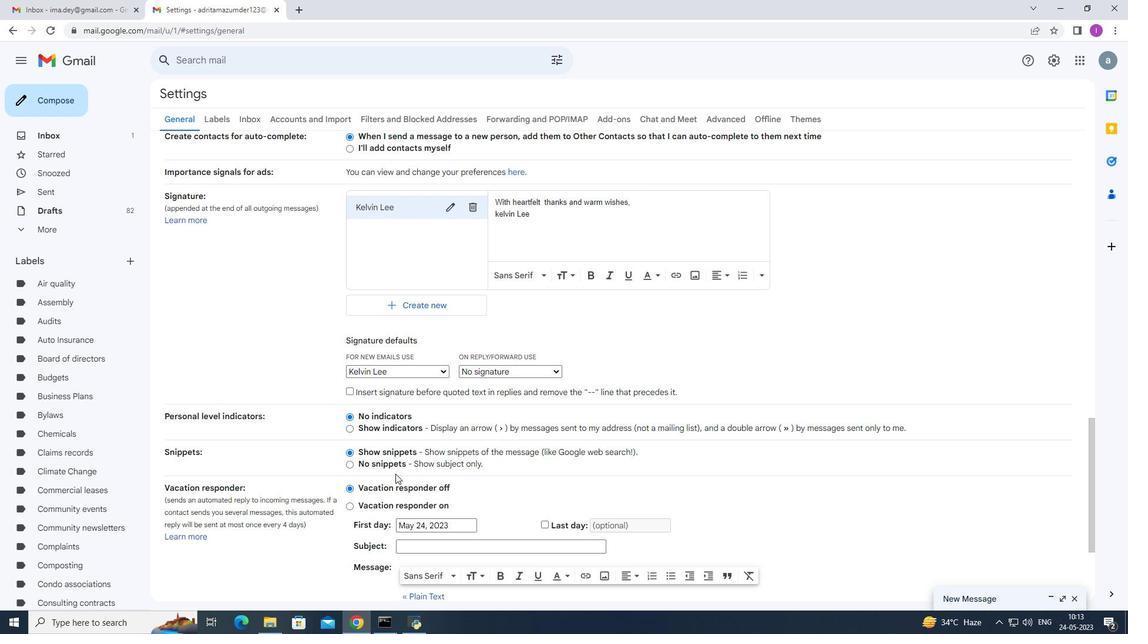 
Action: Mouse moved to (395, 474)
Screenshot: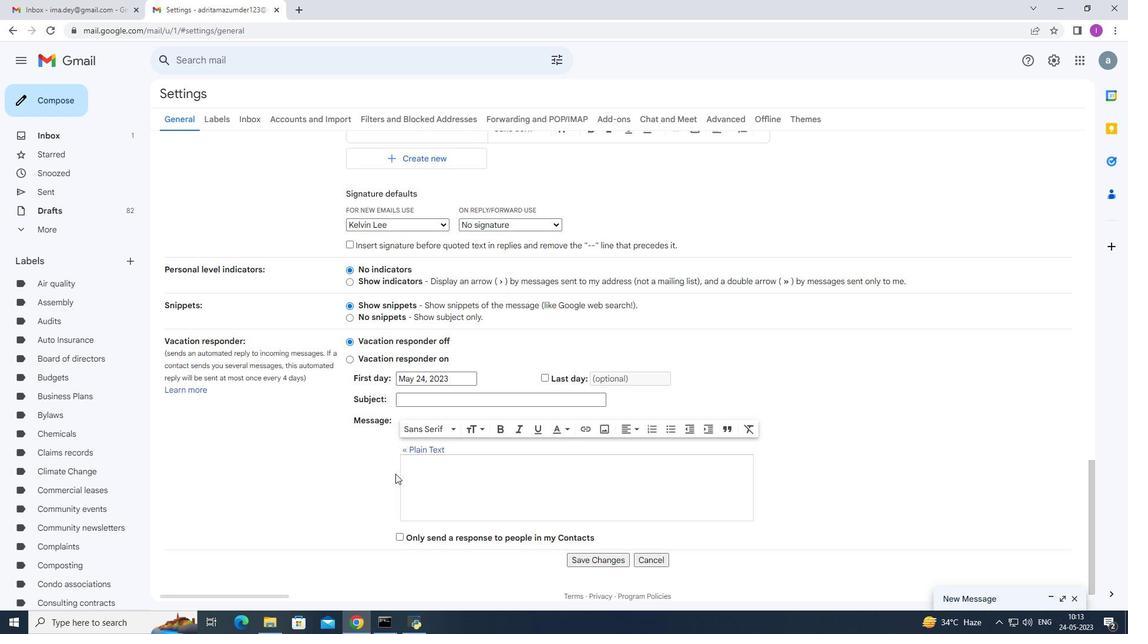 
Action: Mouse scrolled (395, 473) with delta (0, 0)
Screenshot: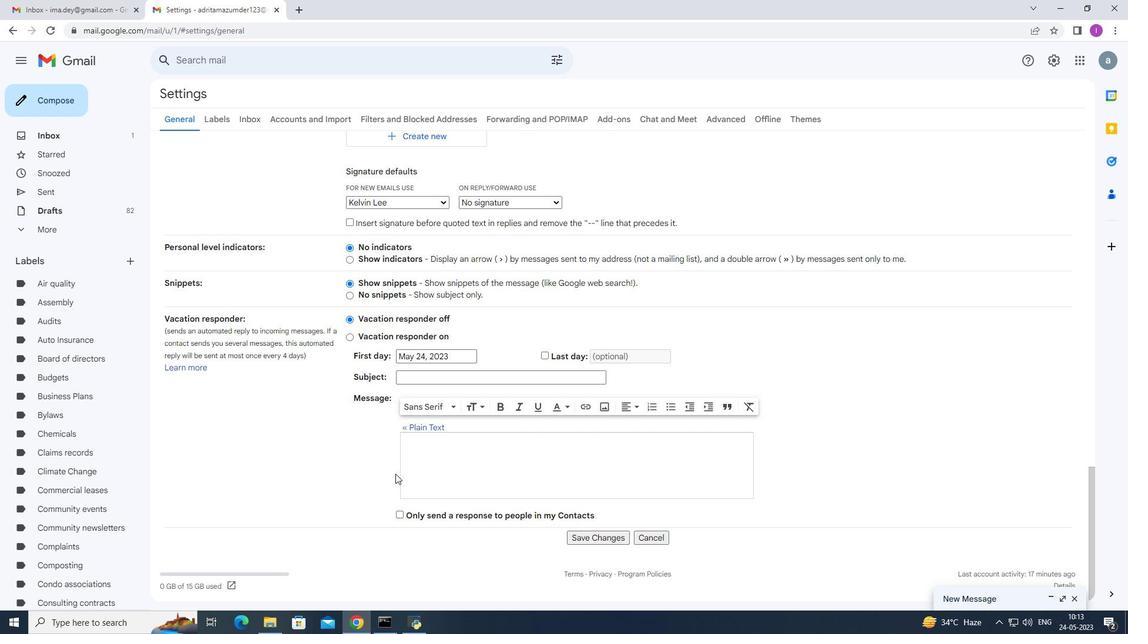 
Action: Mouse scrolled (395, 473) with delta (0, 0)
Screenshot: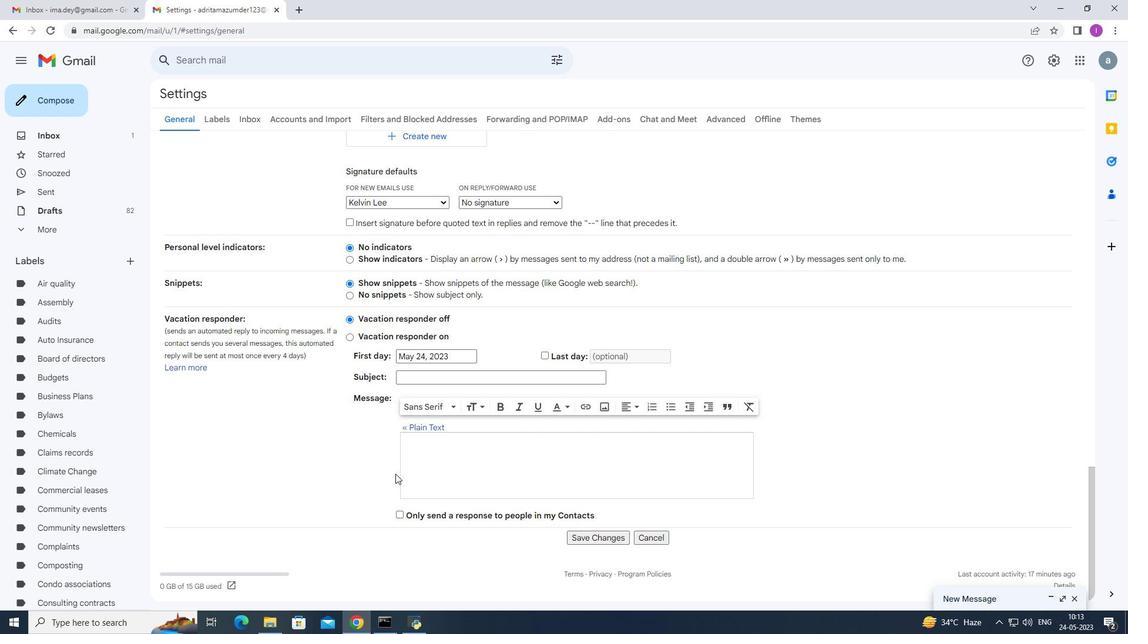 
Action: Mouse scrolled (395, 473) with delta (0, 0)
Screenshot: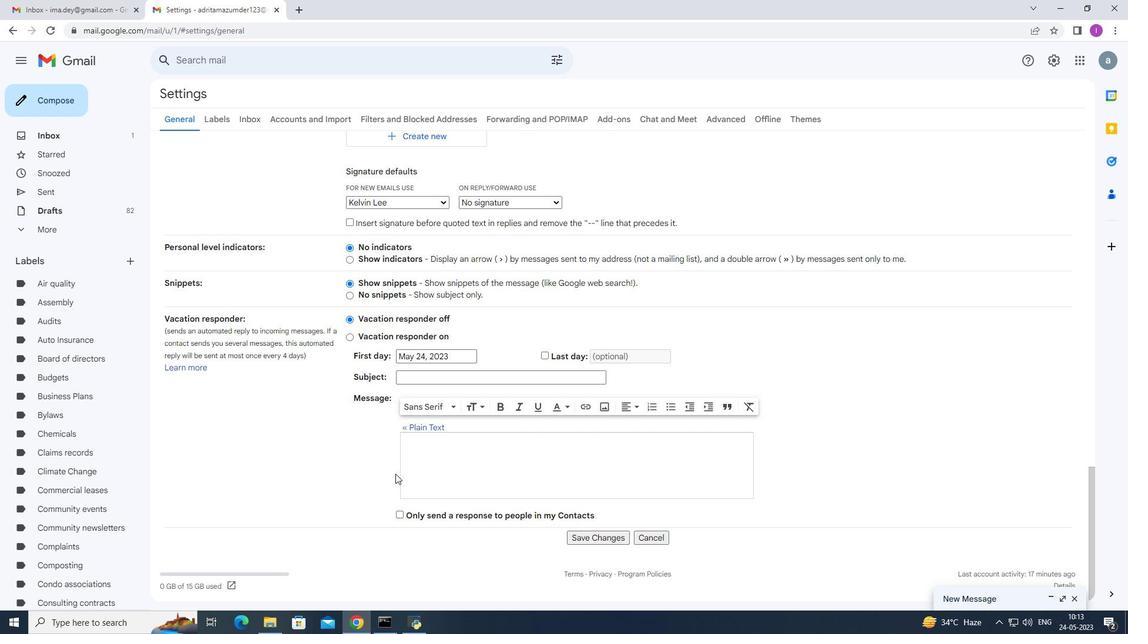 
Action: Mouse scrolled (395, 473) with delta (0, 0)
Screenshot: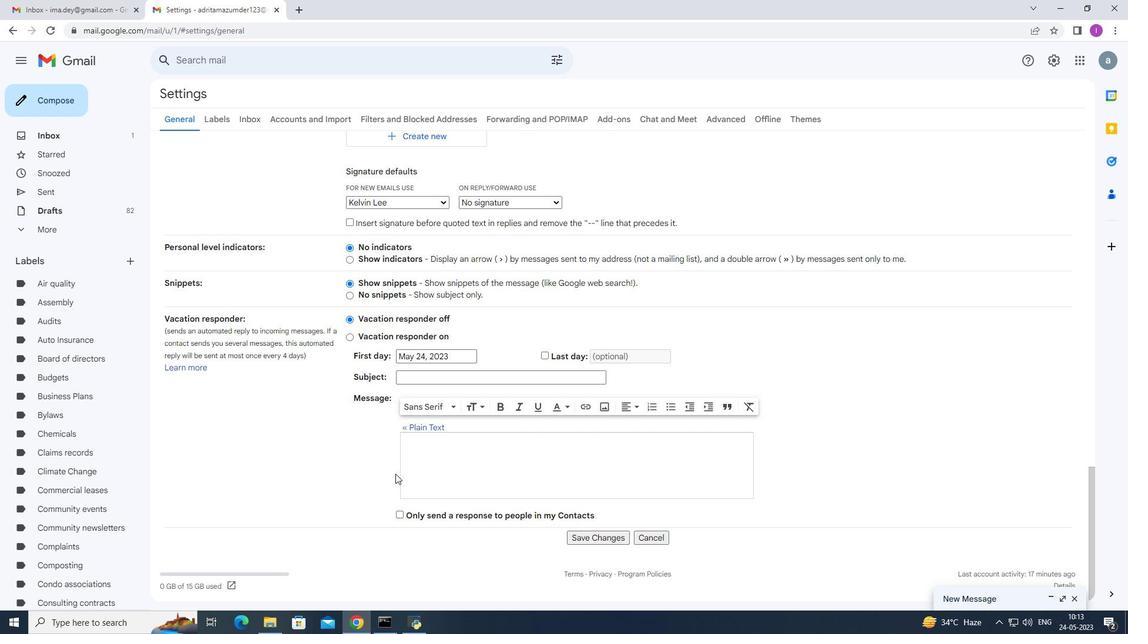 
Action: Mouse scrolled (395, 473) with delta (0, 0)
Screenshot: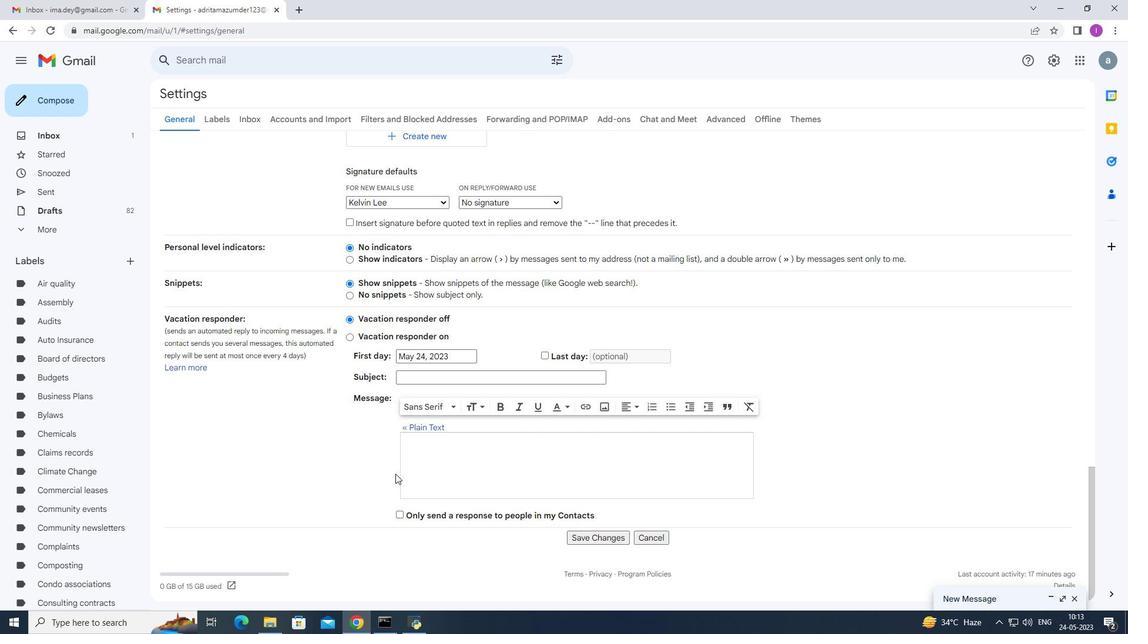 
Action: Mouse moved to (493, 481)
Screenshot: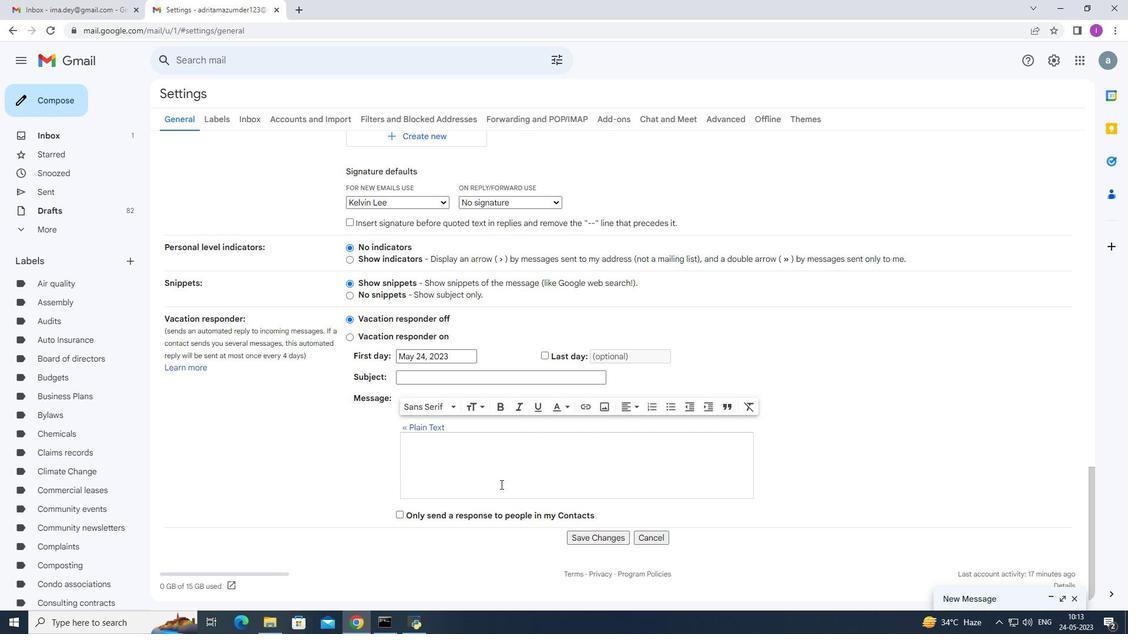 
Action: Mouse scrolled (493, 481) with delta (0, 0)
Screenshot: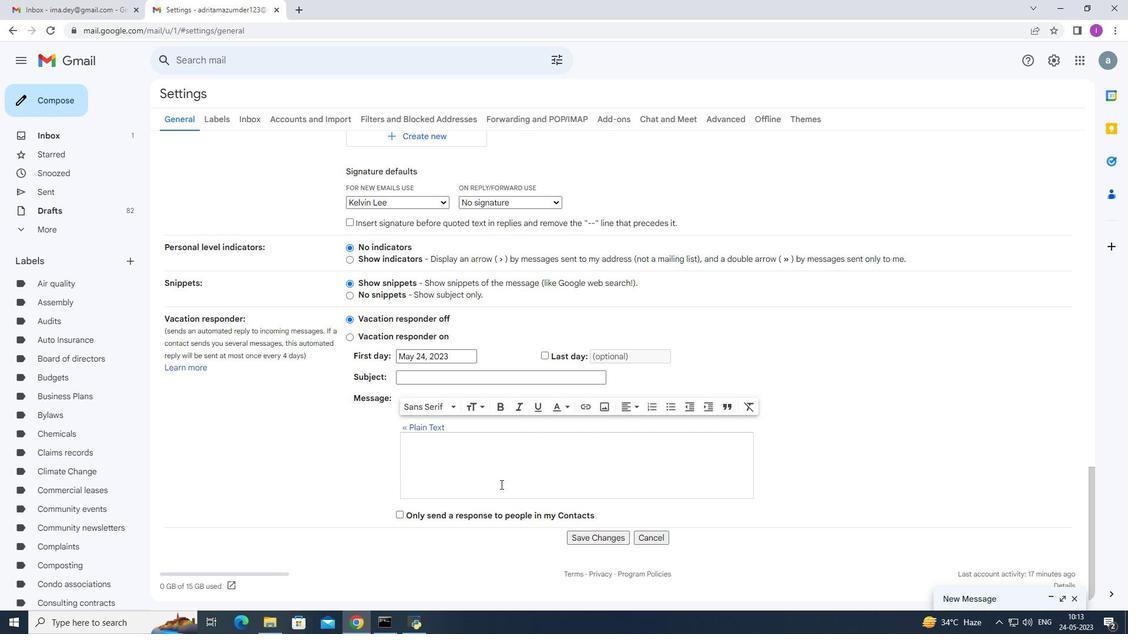 
Action: Mouse moved to (491, 480)
Screenshot: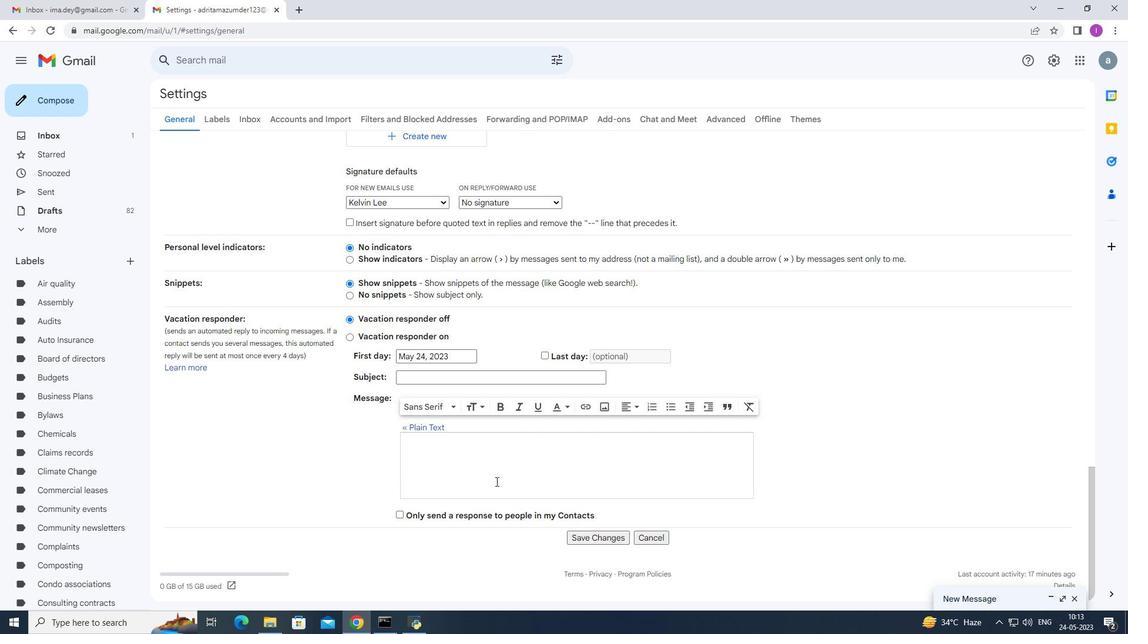 
Action: Mouse scrolled (491, 480) with delta (0, 0)
Screenshot: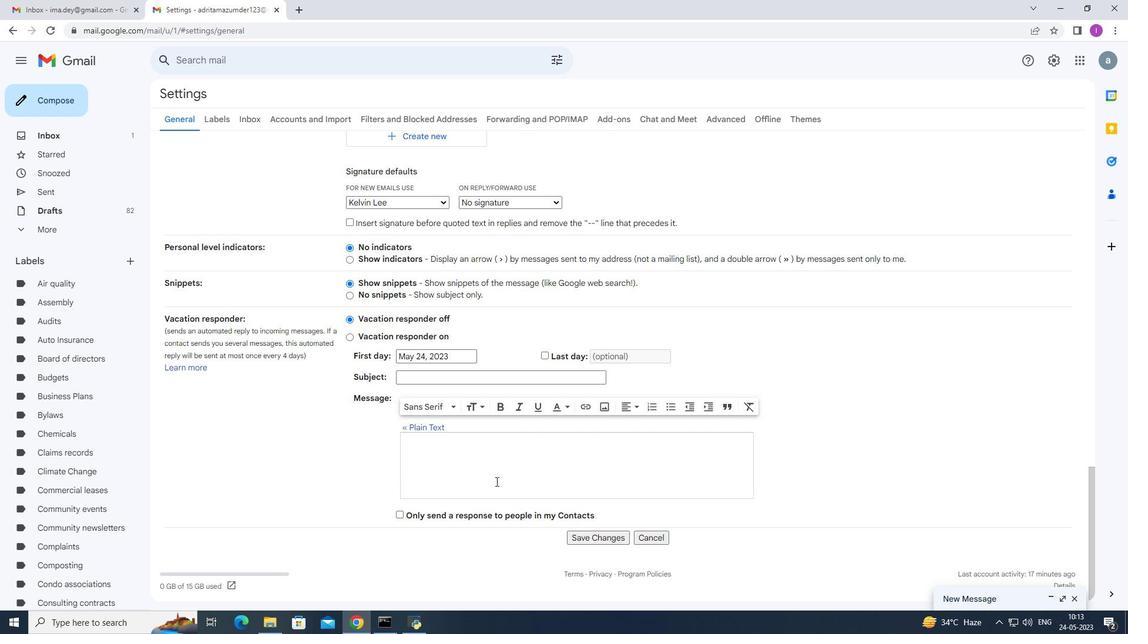 
Action: Mouse moved to (484, 476)
Screenshot: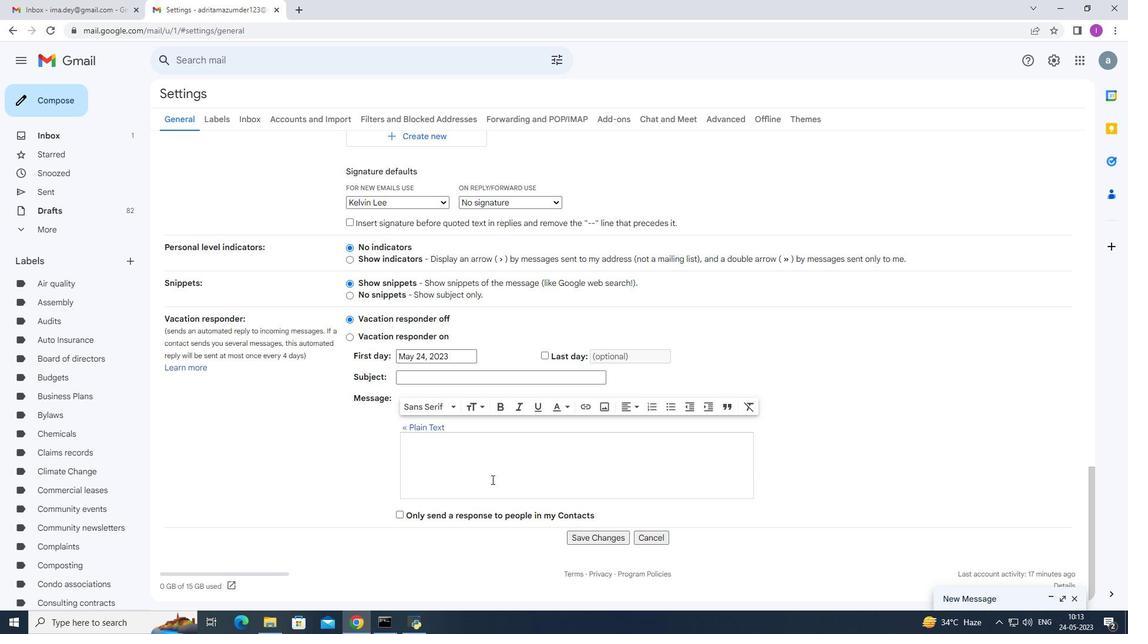 
Action: Mouse scrolled (486, 477) with delta (0, 0)
Screenshot: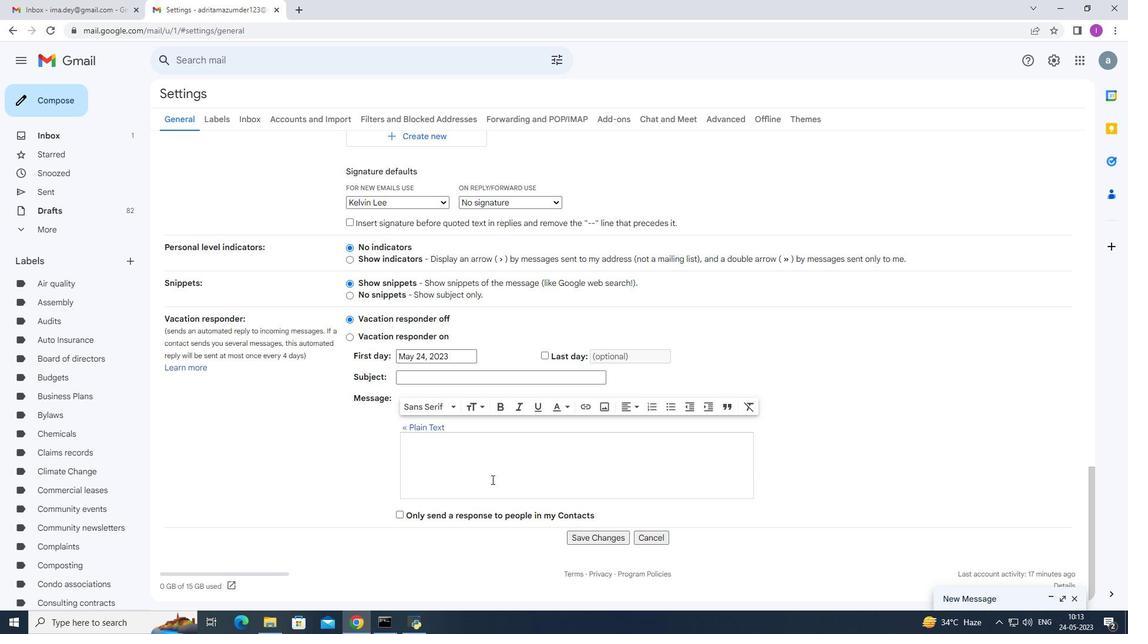 
Action: Mouse moved to (484, 476)
Screenshot: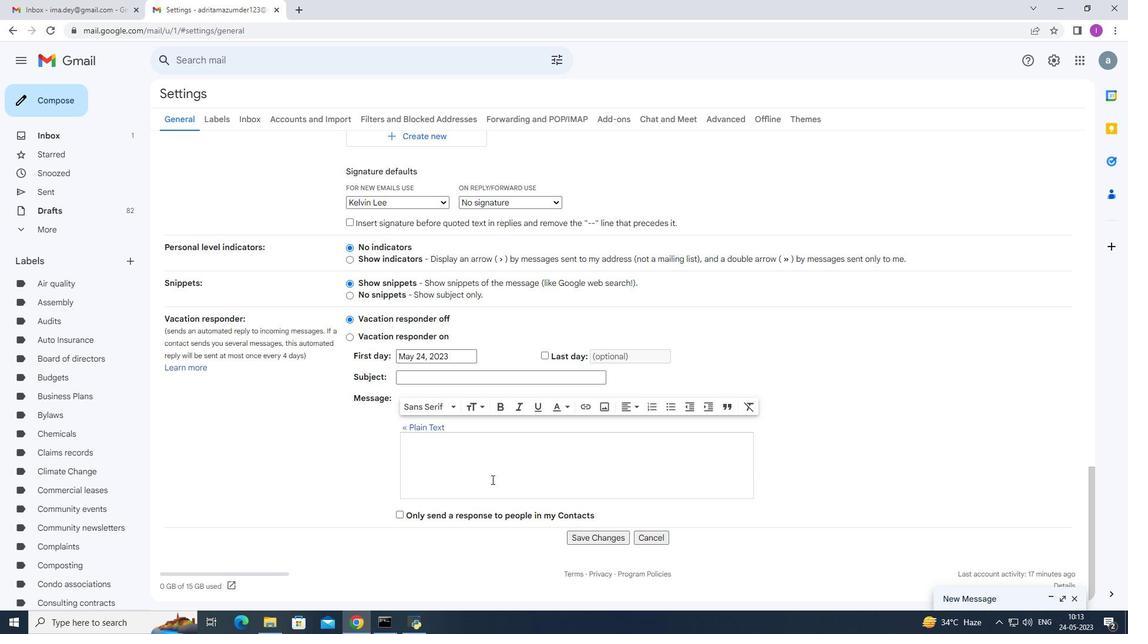 
Action: Mouse scrolled (484, 475) with delta (0, 0)
Screenshot: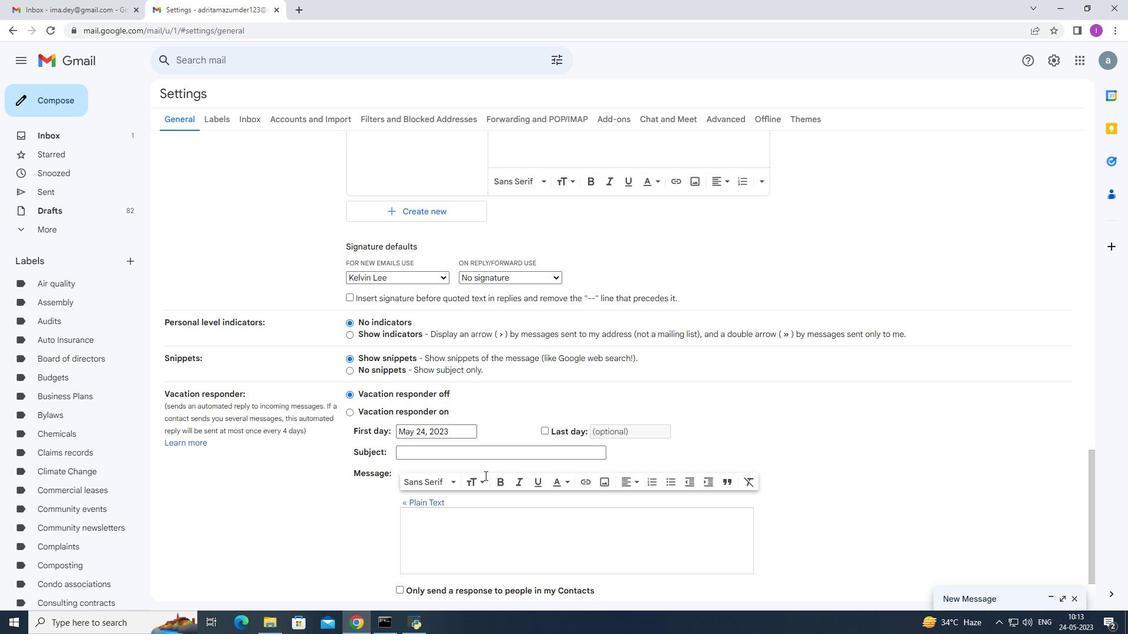 
Action: Mouse scrolled (484, 475) with delta (0, 0)
Screenshot: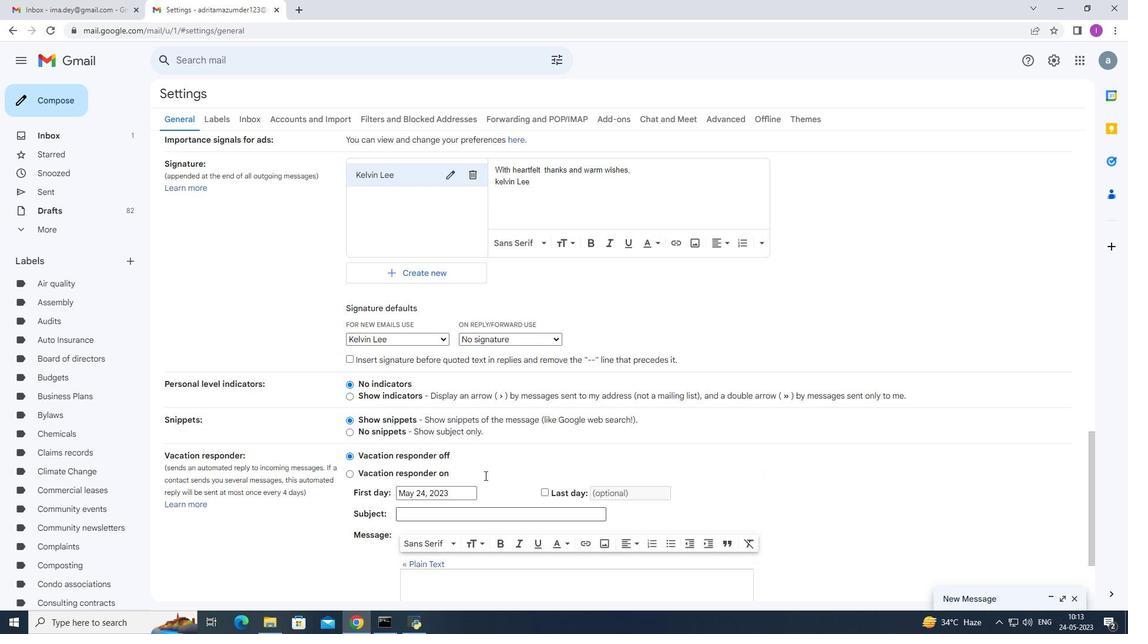 
Action: Mouse scrolled (484, 475) with delta (0, 0)
Screenshot: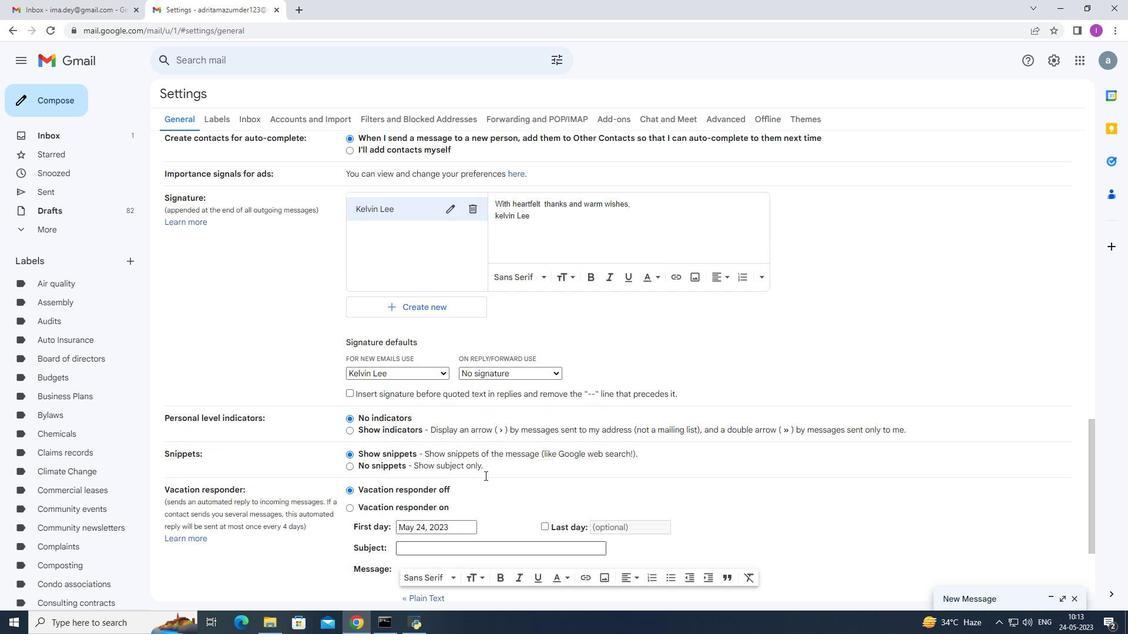 
Action: Mouse scrolled (484, 475) with delta (0, 0)
Screenshot: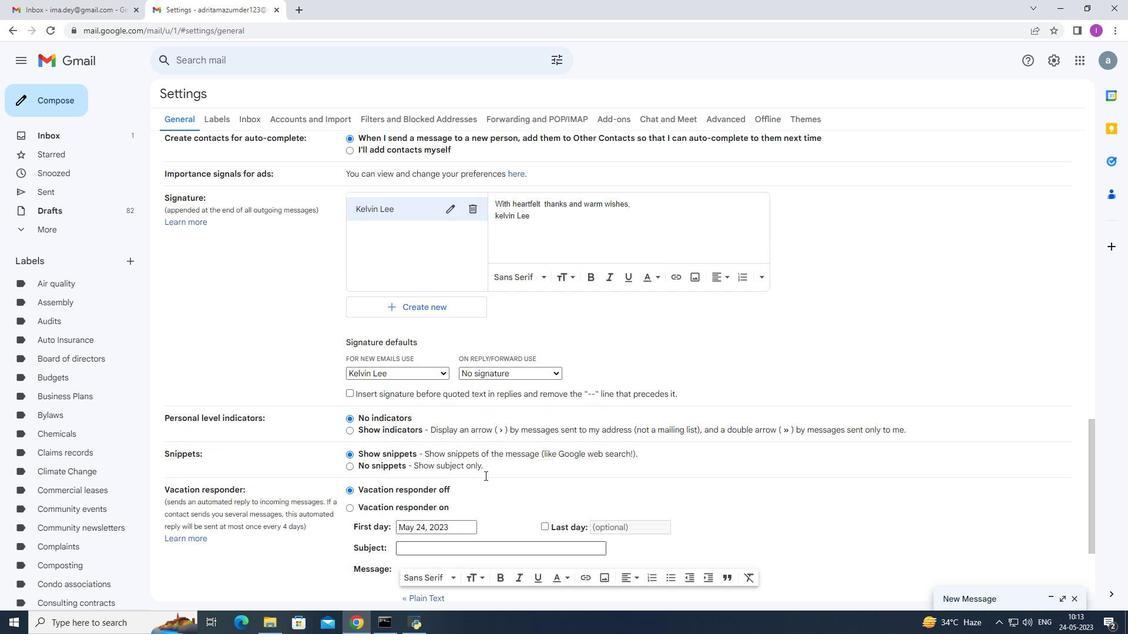 
Action: Mouse scrolled (484, 475) with delta (0, 0)
Screenshot: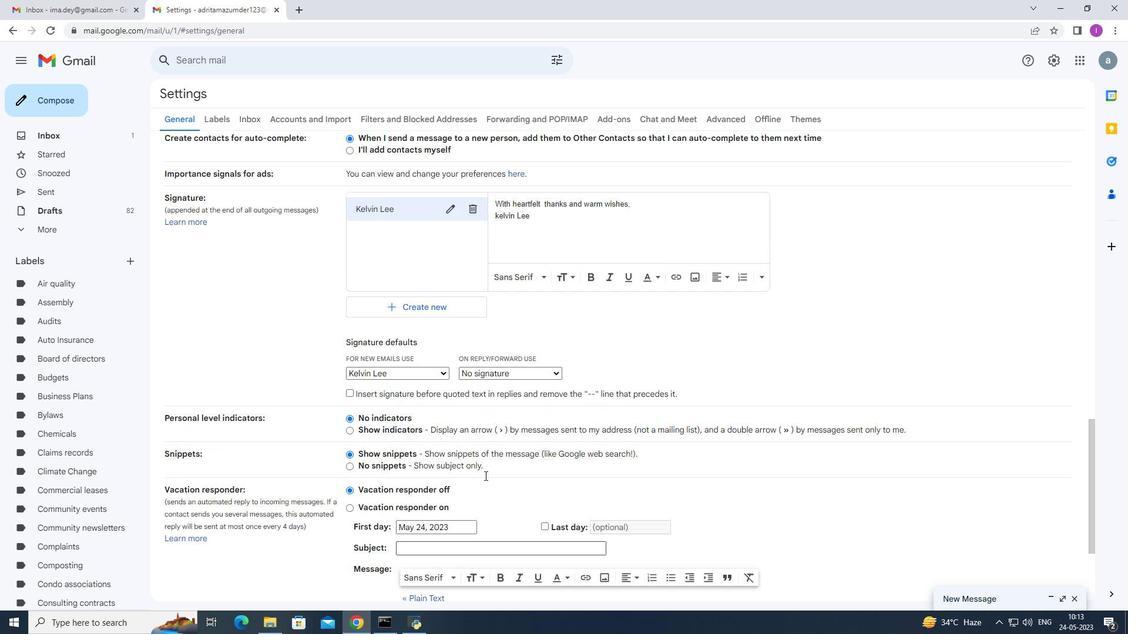 
Action: Mouse moved to (606, 540)
Screenshot: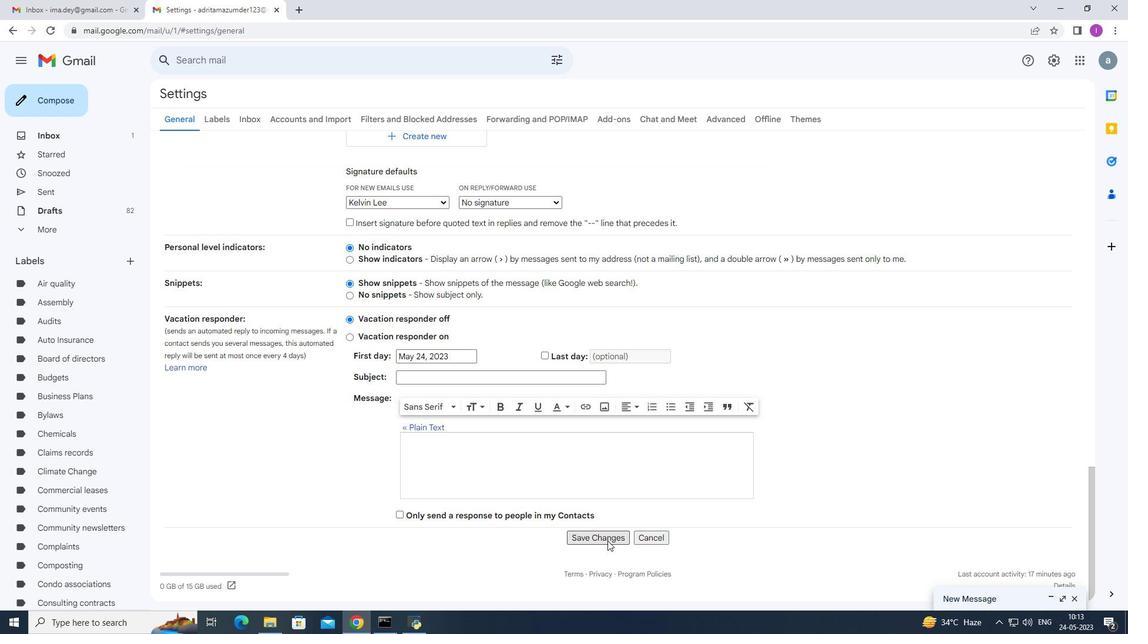 
Action: Mouse pressed left at (606, 540)
Screenshot: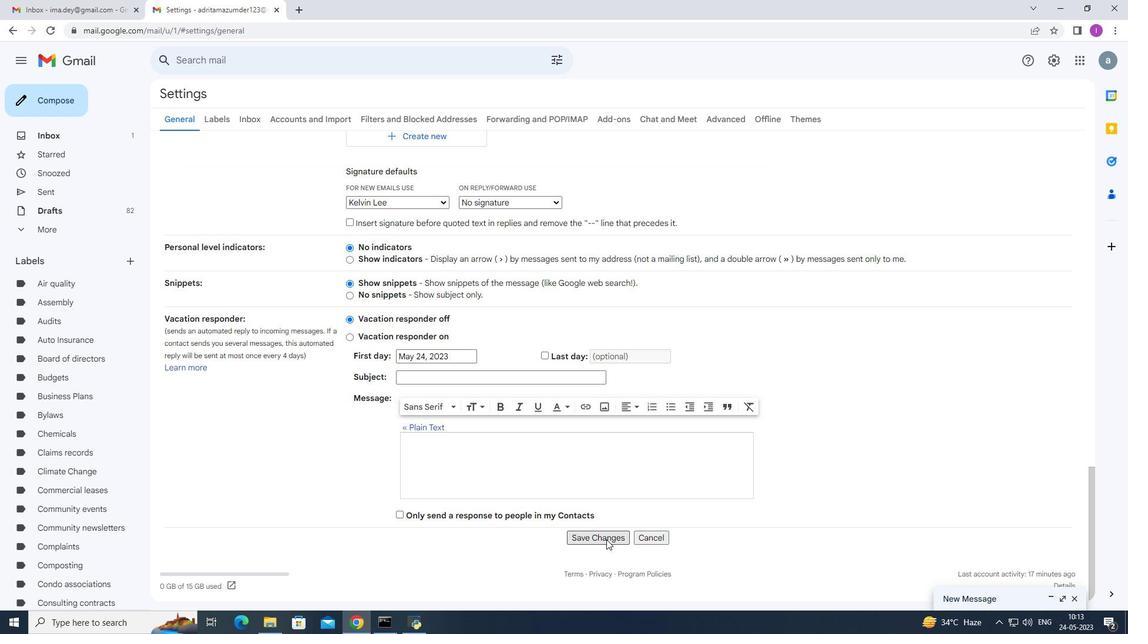 
Action: Mouse moved to (47, 98)
Screenshot: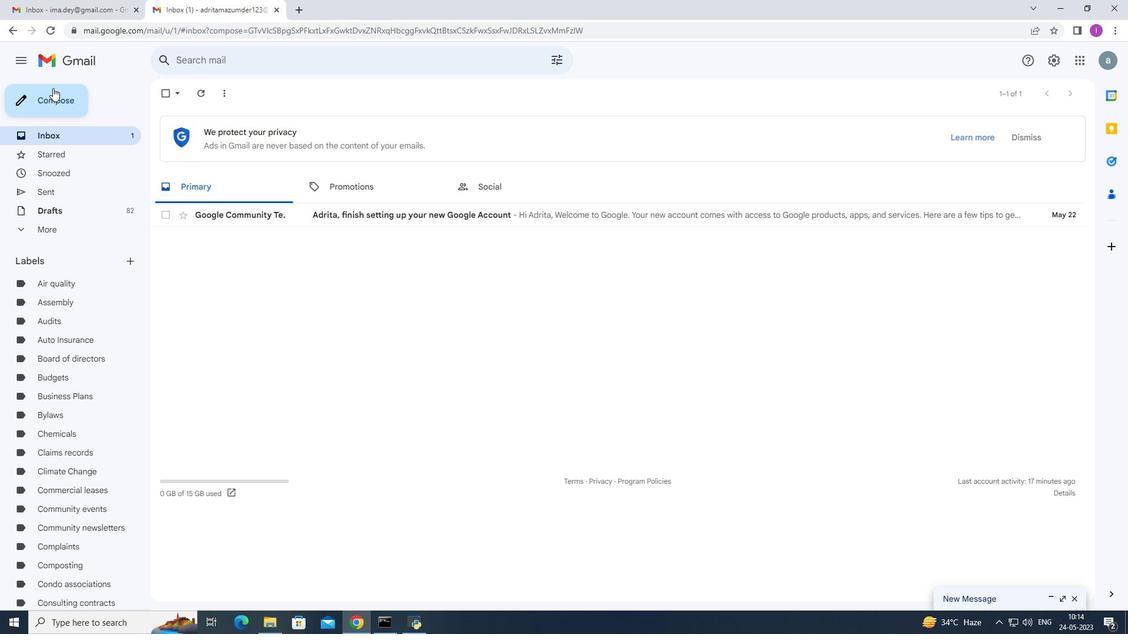 
Action: Mouse pressed left at (47, 98)
Screenshot: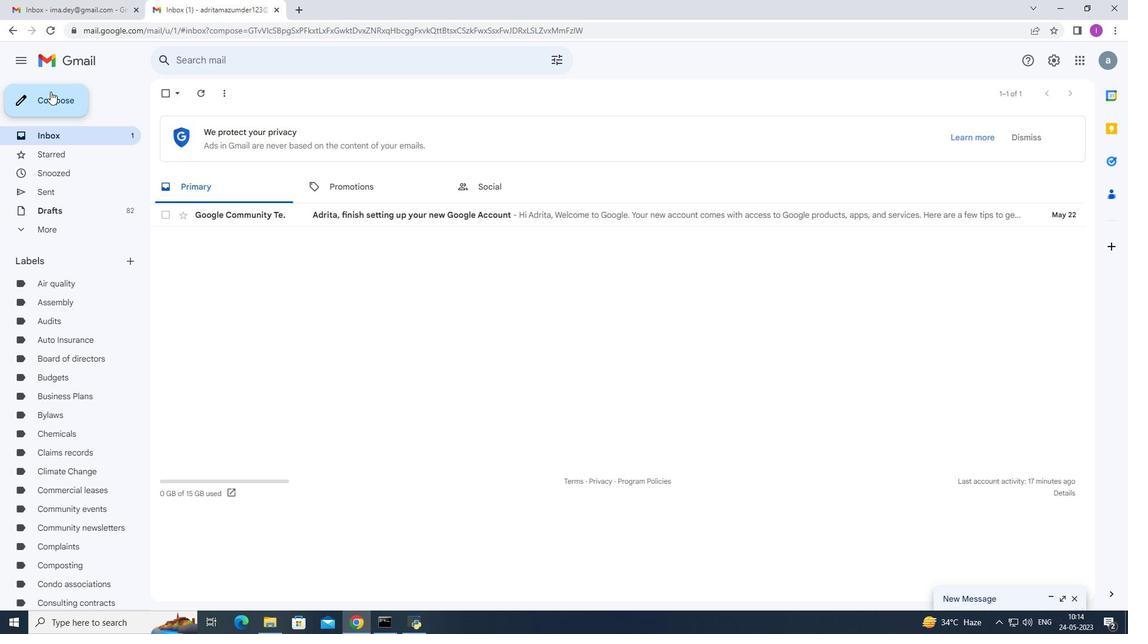 
Action: Mouse moved to (762, 290)
Screenshot: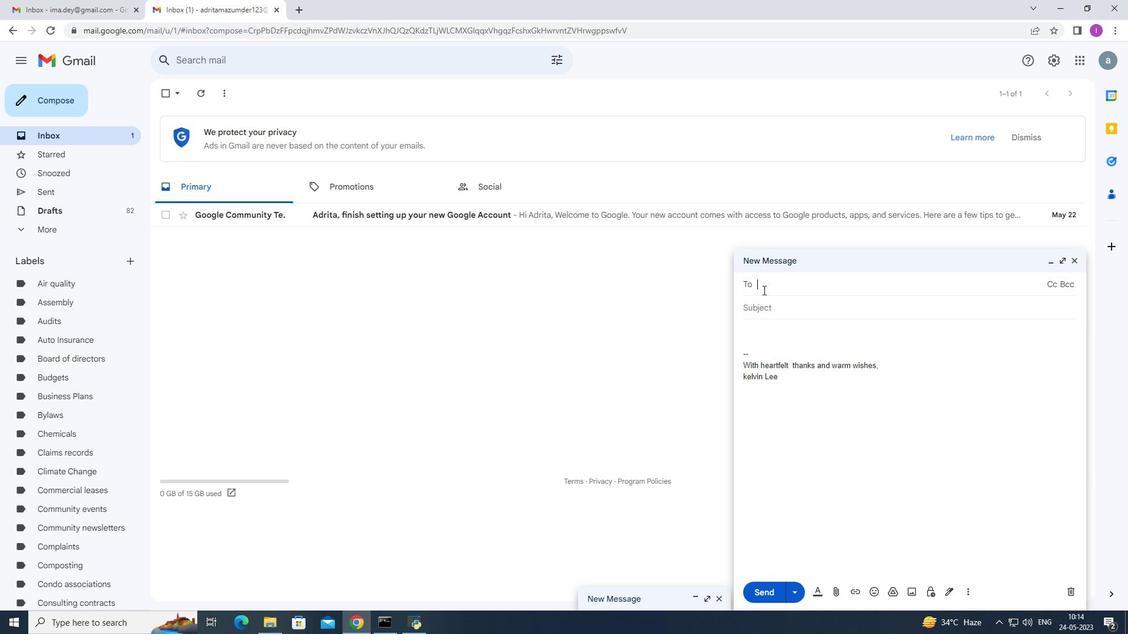 
Action: Key pressed s
Screenshot: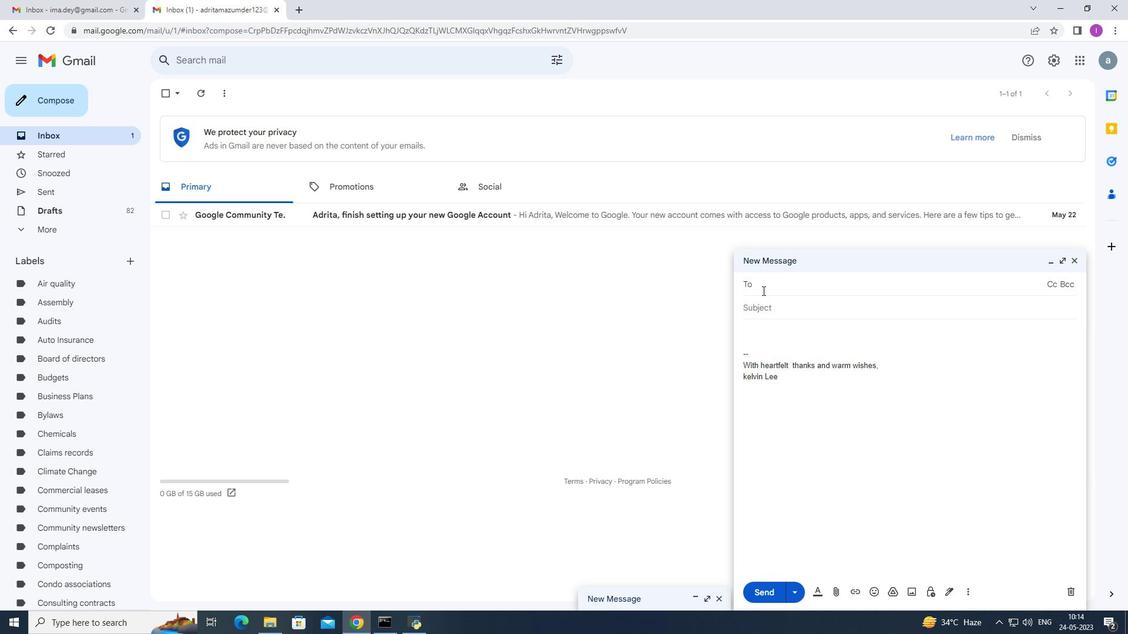 
Action: Mouse moved to (758, 290)
Screenshot: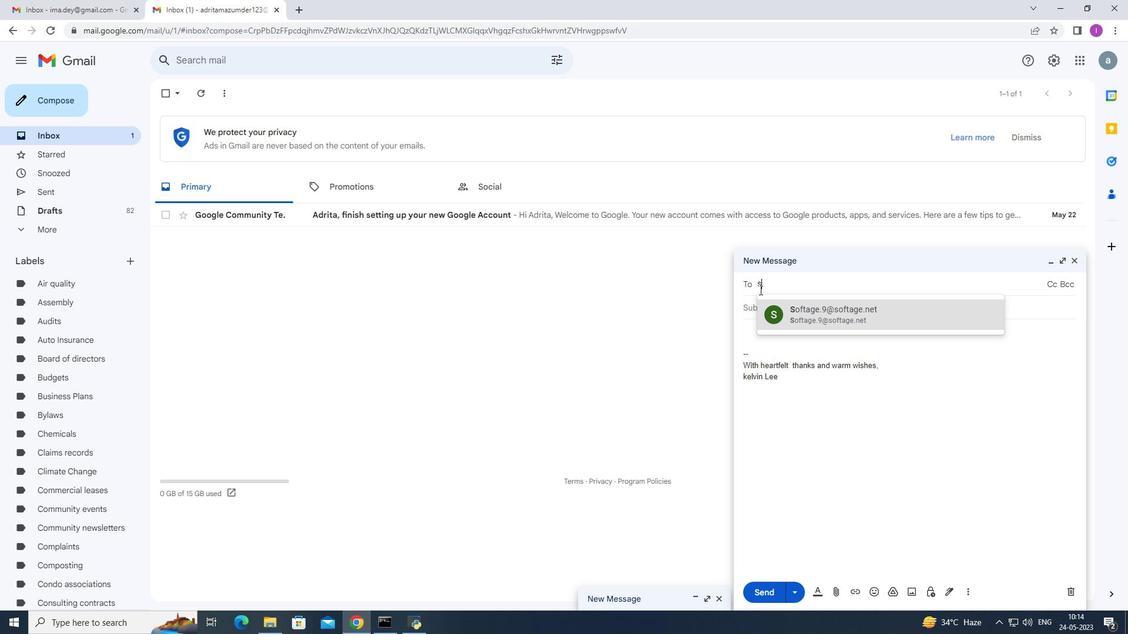 
Action: Key pressed o
Screenshot: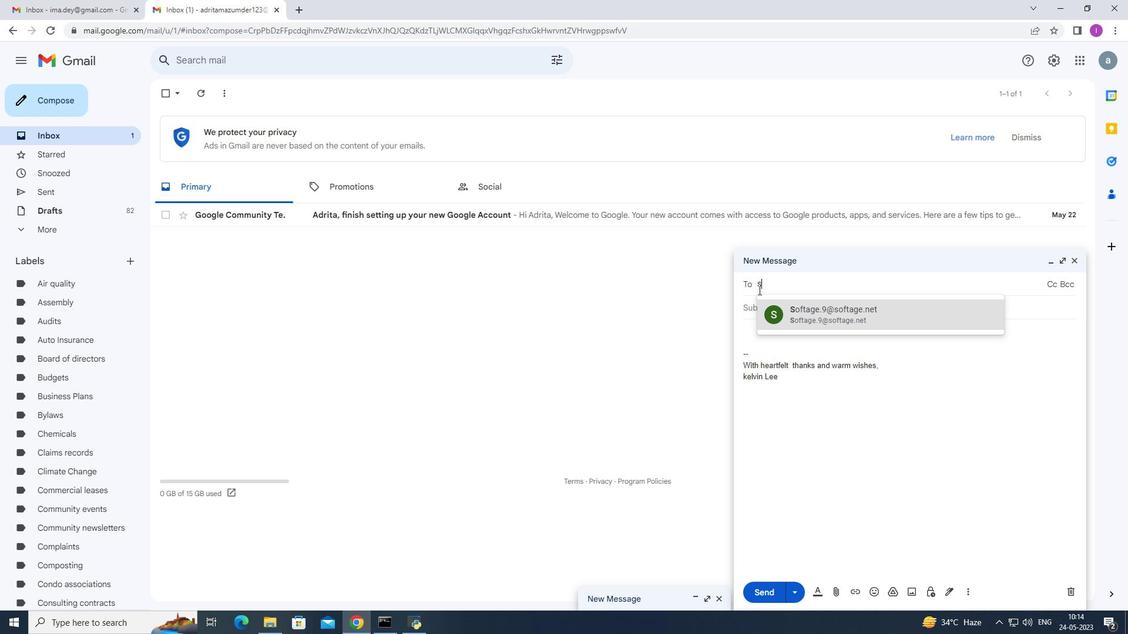 
Action: Mouse moved to (808, 318)
Screenshot: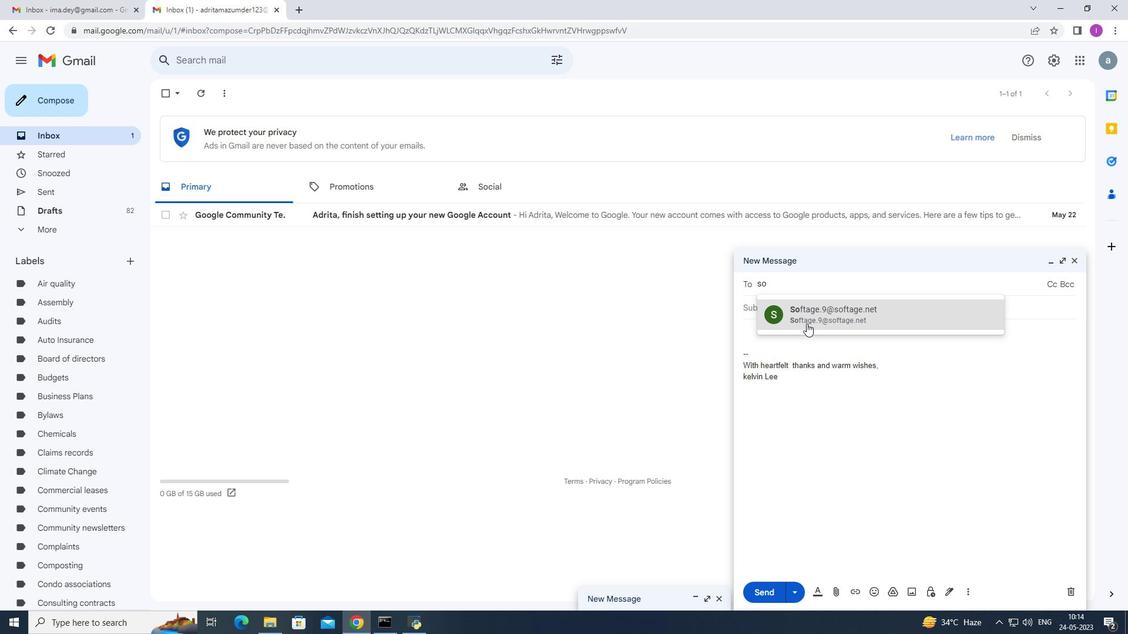 
Action: Mouse pressed left at (808, 318)
Screenshot: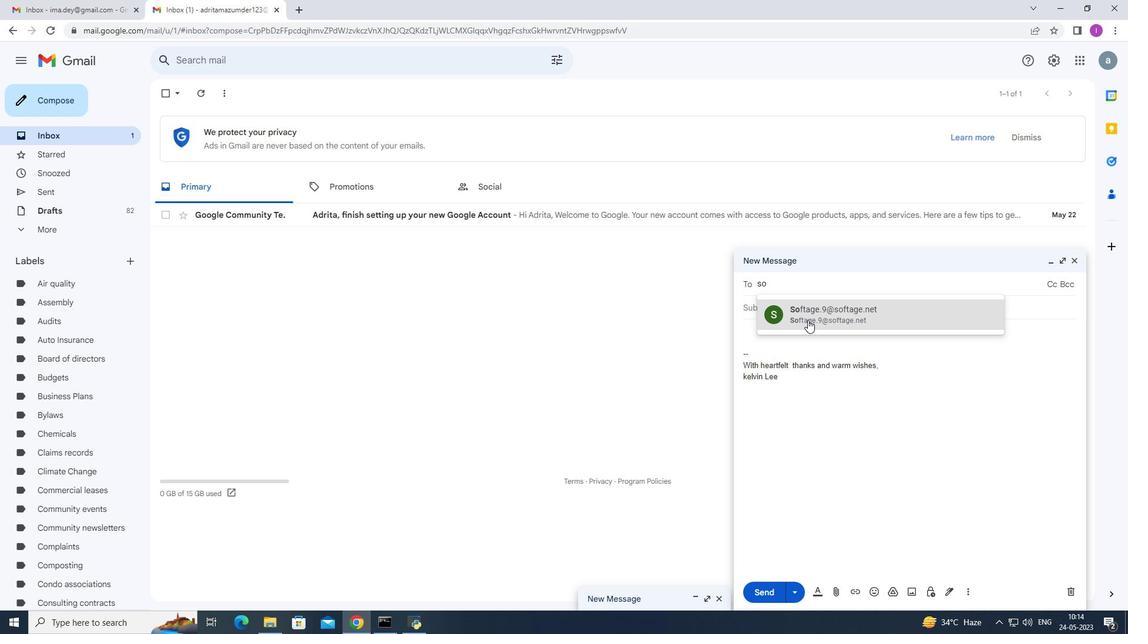 
Action: Mouse moved to (969, 594)
Screenshot: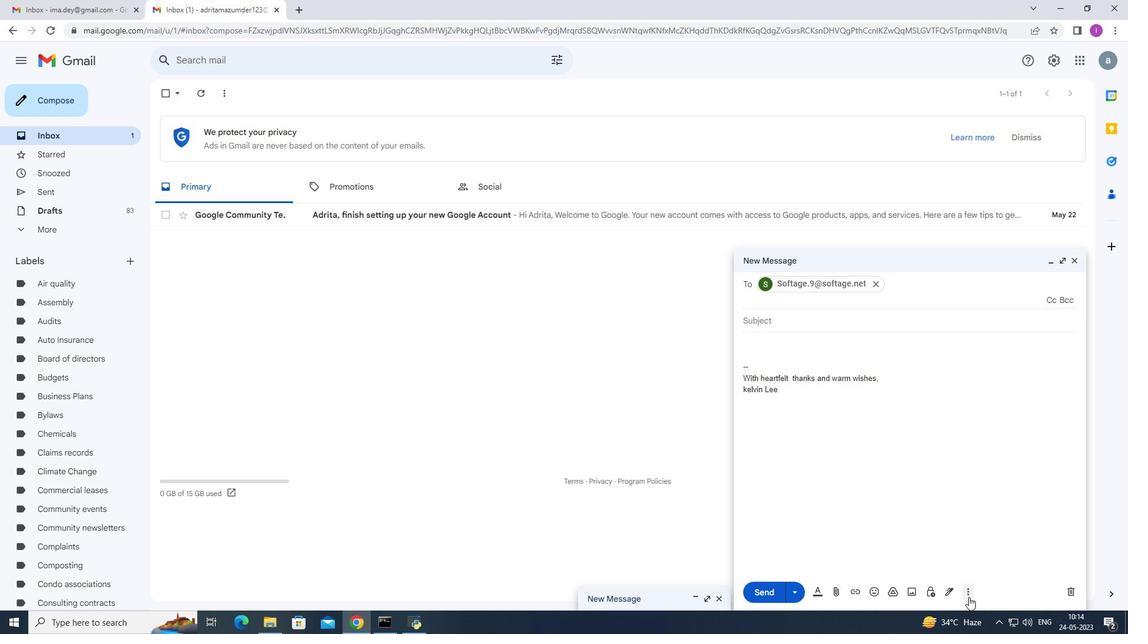 
Action: Mouse pressed left at (969, 594)
Screenshot: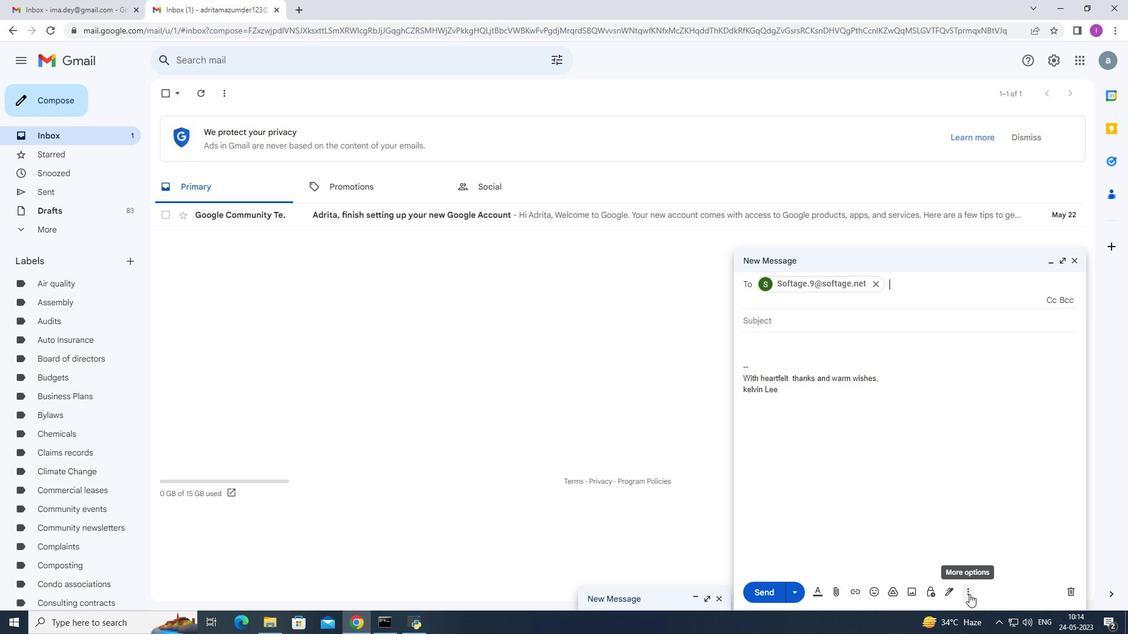 
Action: Mouse moved to (999, 482)
Screenshot: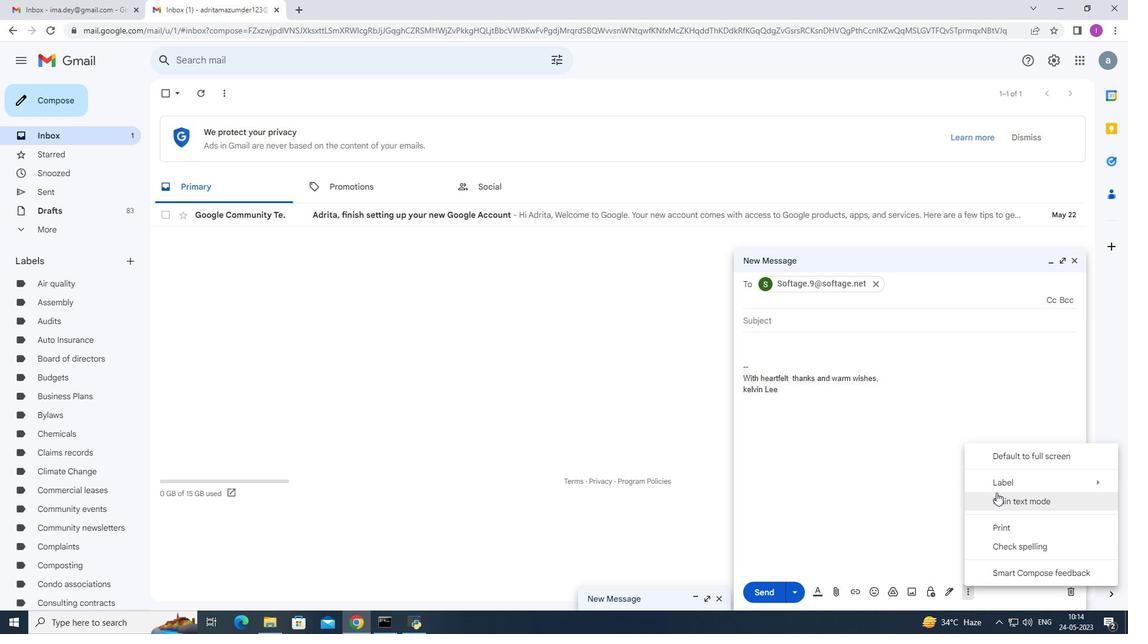 
Action: Mouse pressed left at (999, 482)
Screenshot: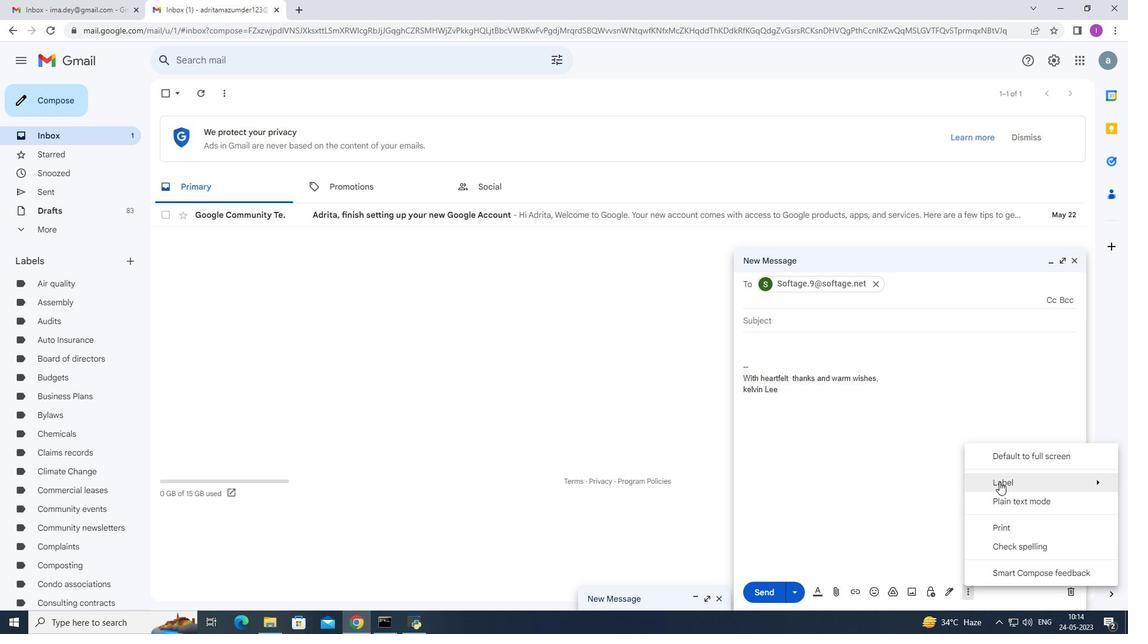 
Action: Mouse moved to (815, 252)
Screenshot: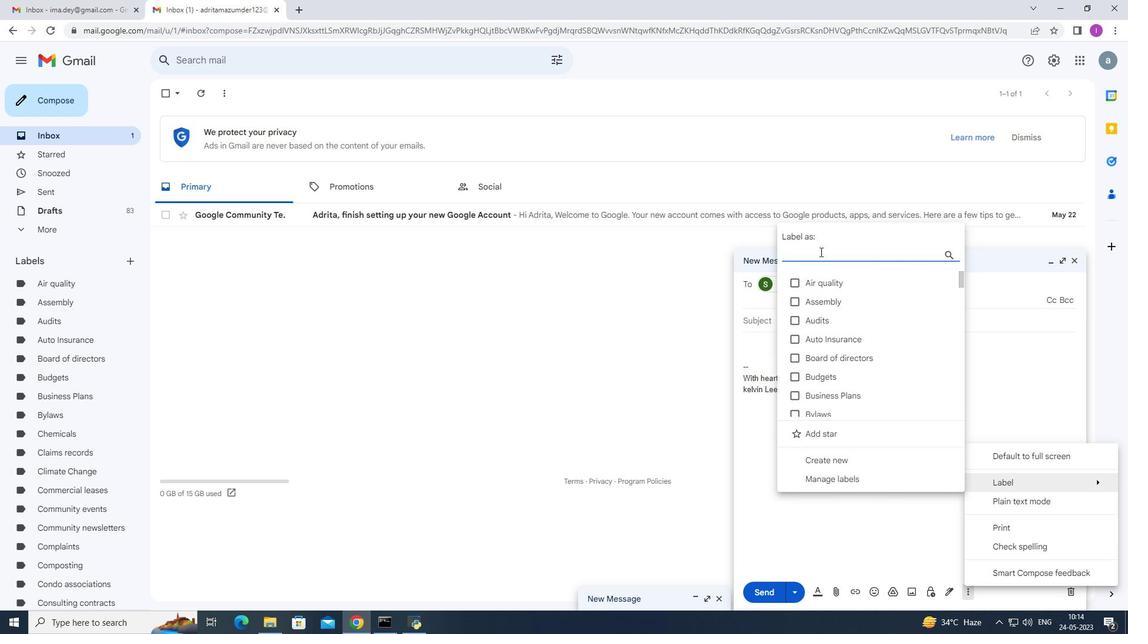 
Action: Mouse pressed left at (815, 252)
Screenshot: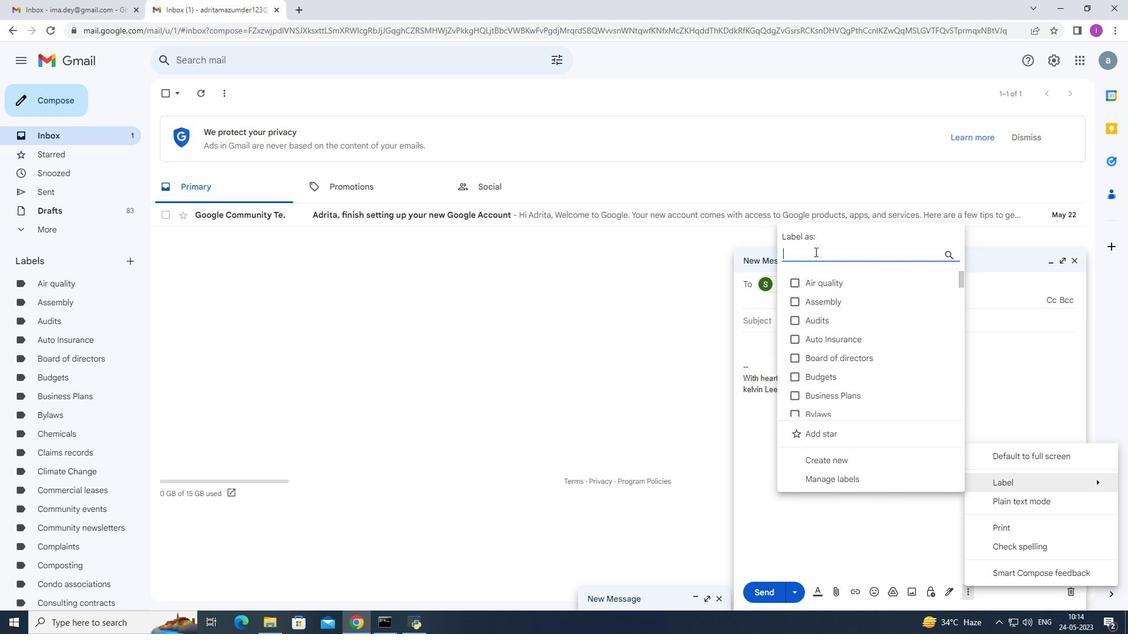 
Action: Key pressed <Key.shift>Chemicals
Screenshot: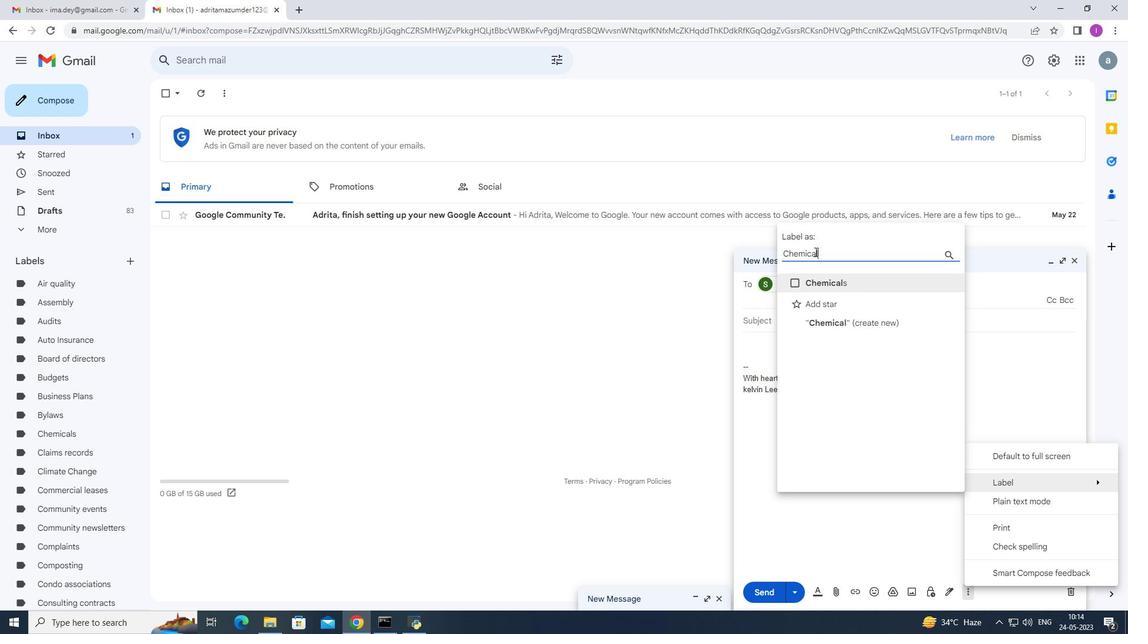 
Action: Mouse moved to (819, 281)
Screenshot: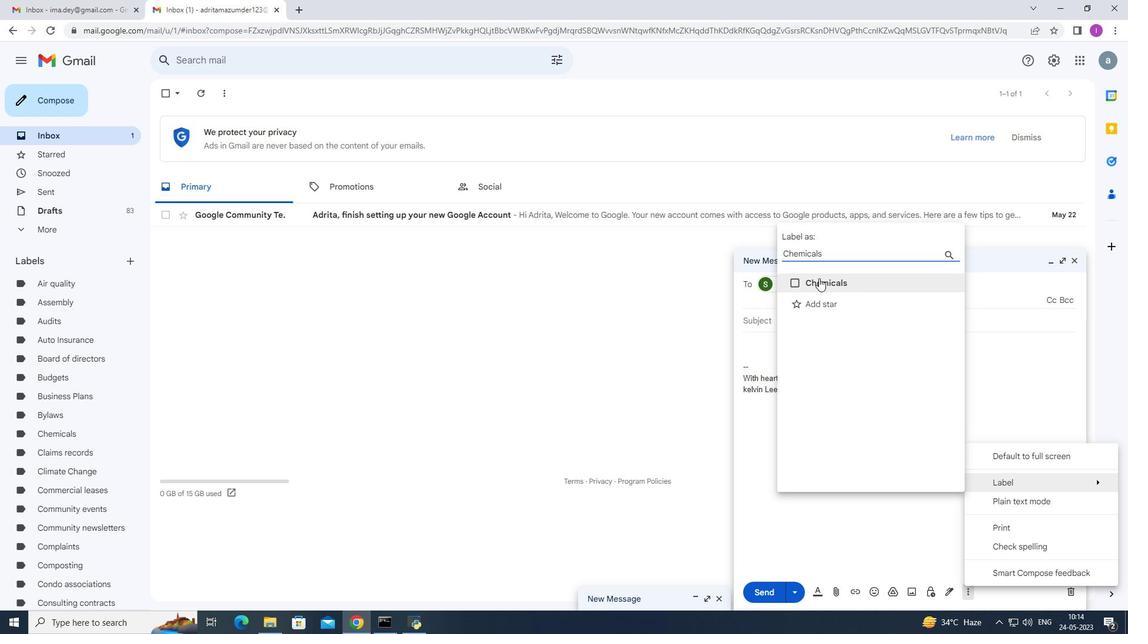 
Action: Mouse pressed left at (819, 281)
Screenshot: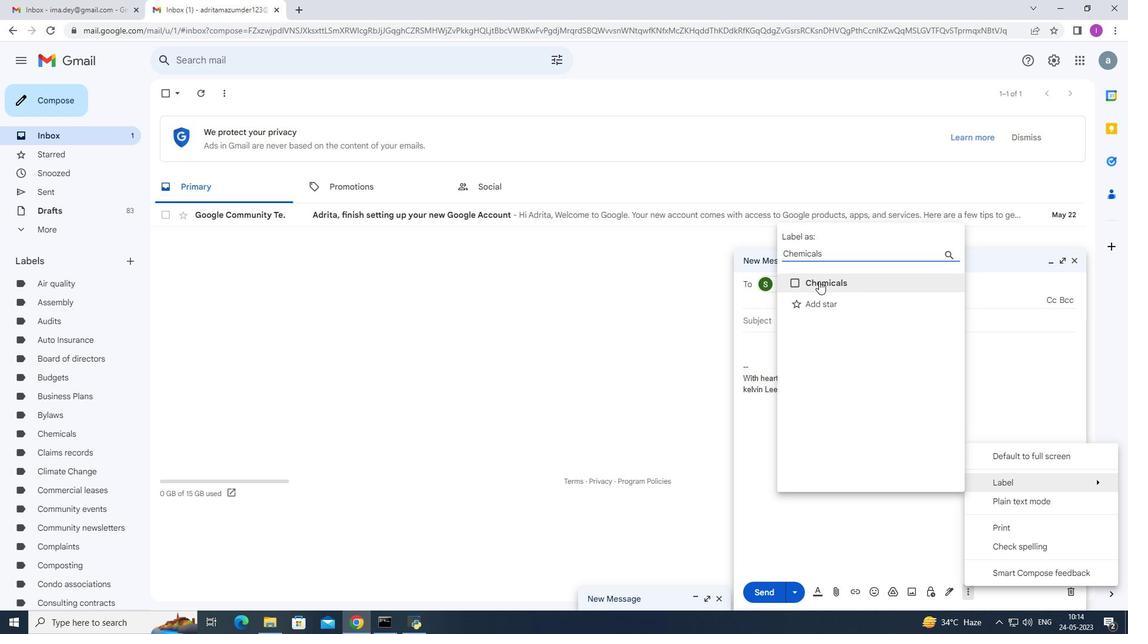 
Action: Mouse moved to (970, 591)
Screenshot: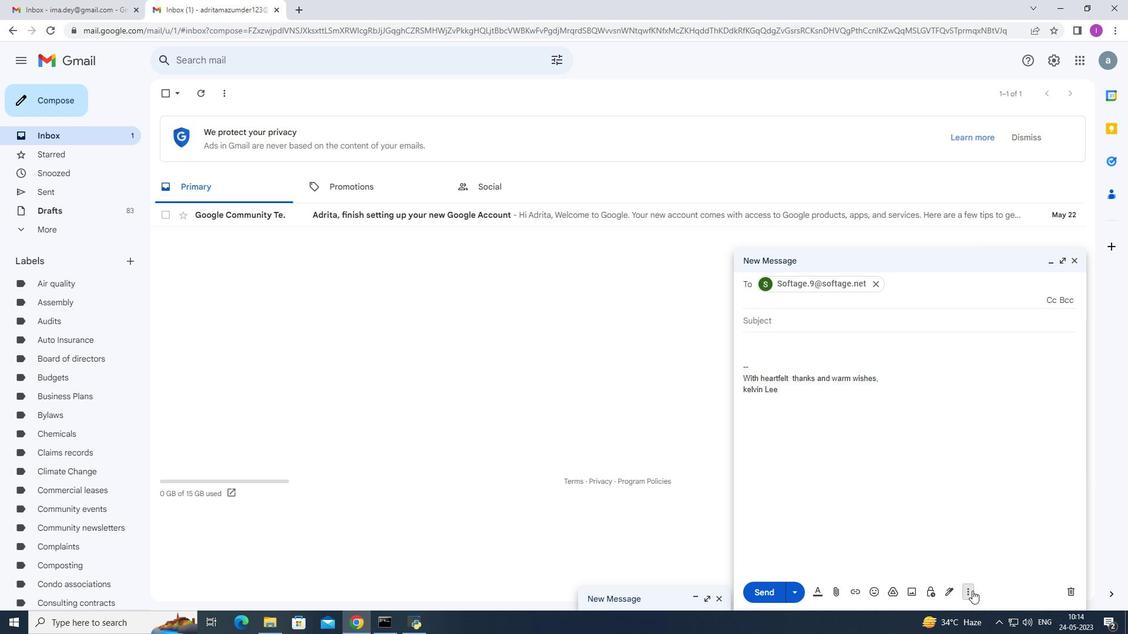 
Action: Mouse pressed left at (970, 591)
Screenshot: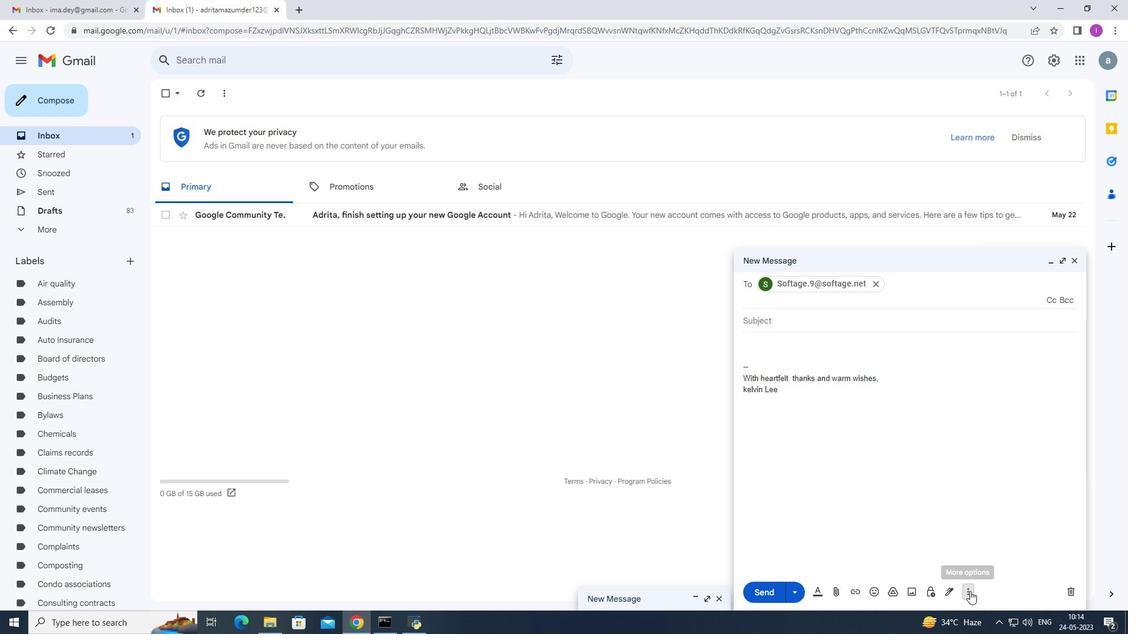 
Action: Mouse moved to (779, 473)
Screenshot: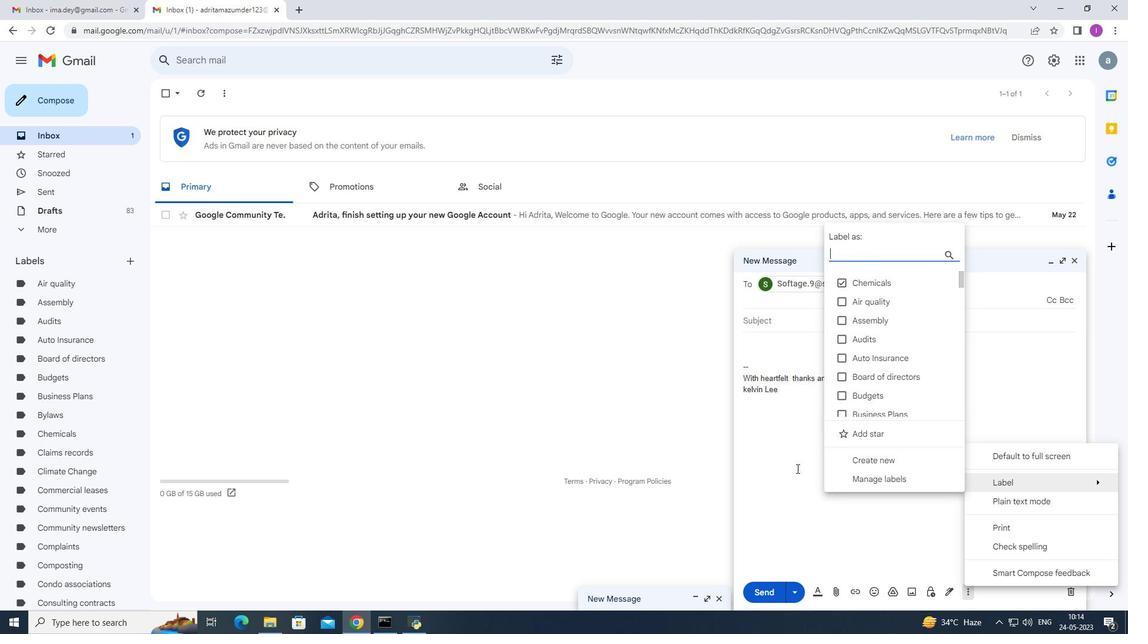
Action: Mouse pressed left at (779, 473)
Screenshot: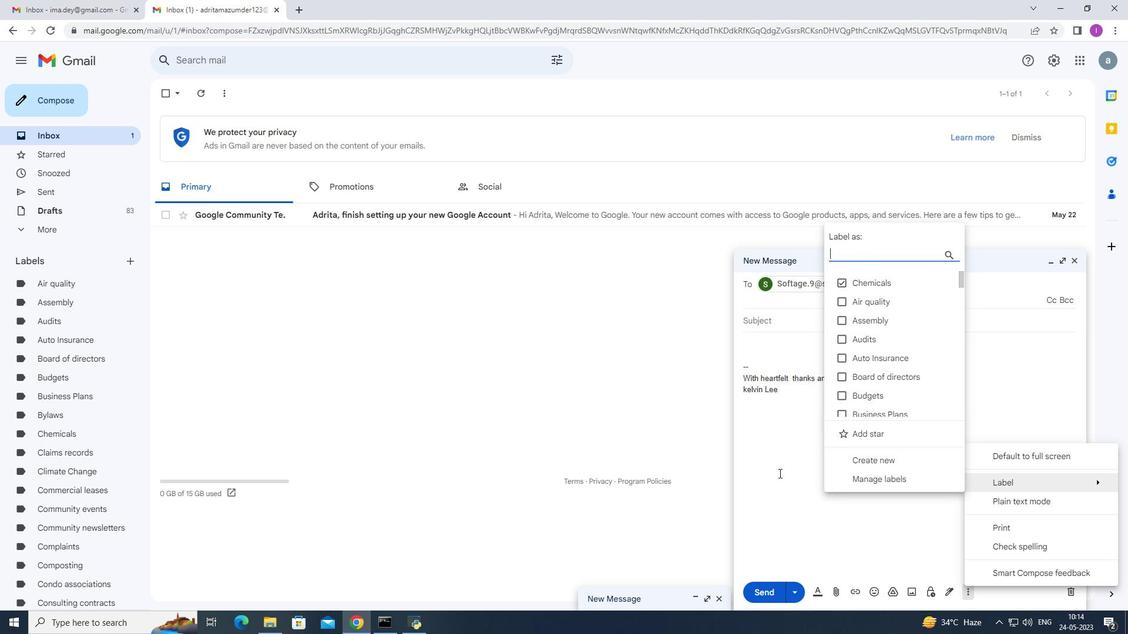 
Action: Mouse moved to (692, 446)
Screenshot: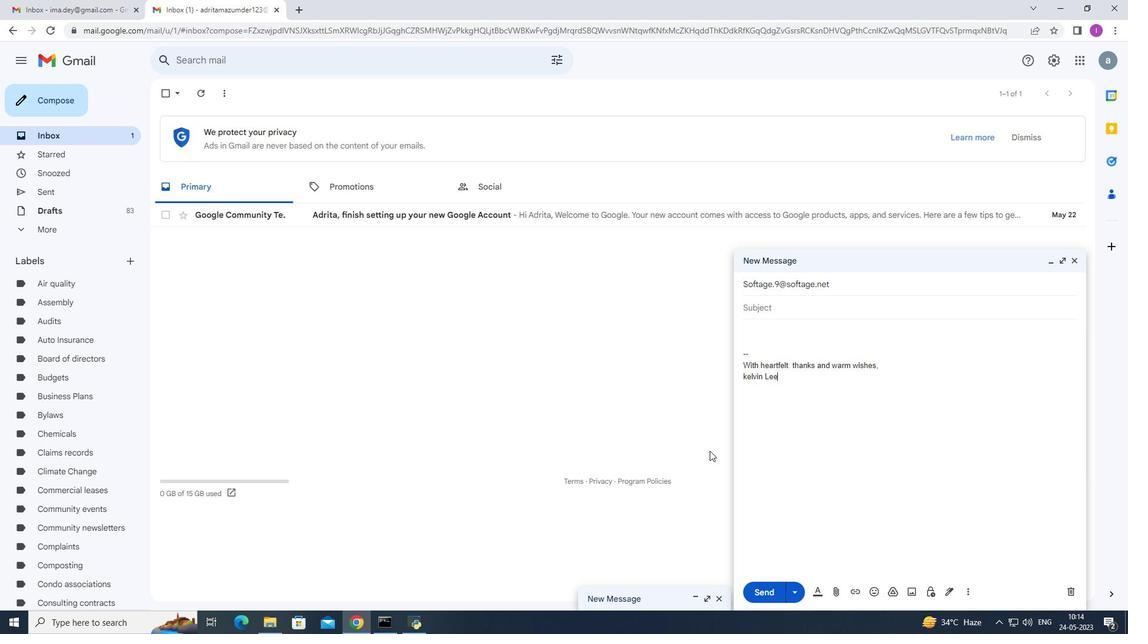 
